 Task: Find connections with filter location Ash Shuhadā' with filter topic  #socialnetworkingwith filter profile language Potuguese with filter current company GenXHire Services Private Limited with filter school Tamil Nadu Jobs with filter industry Public Relations and Communications Services with filter service category Auto Insurance with filter keywords title Machinery Operator
Action: Mouse moved to (605, 81)
Screenshot: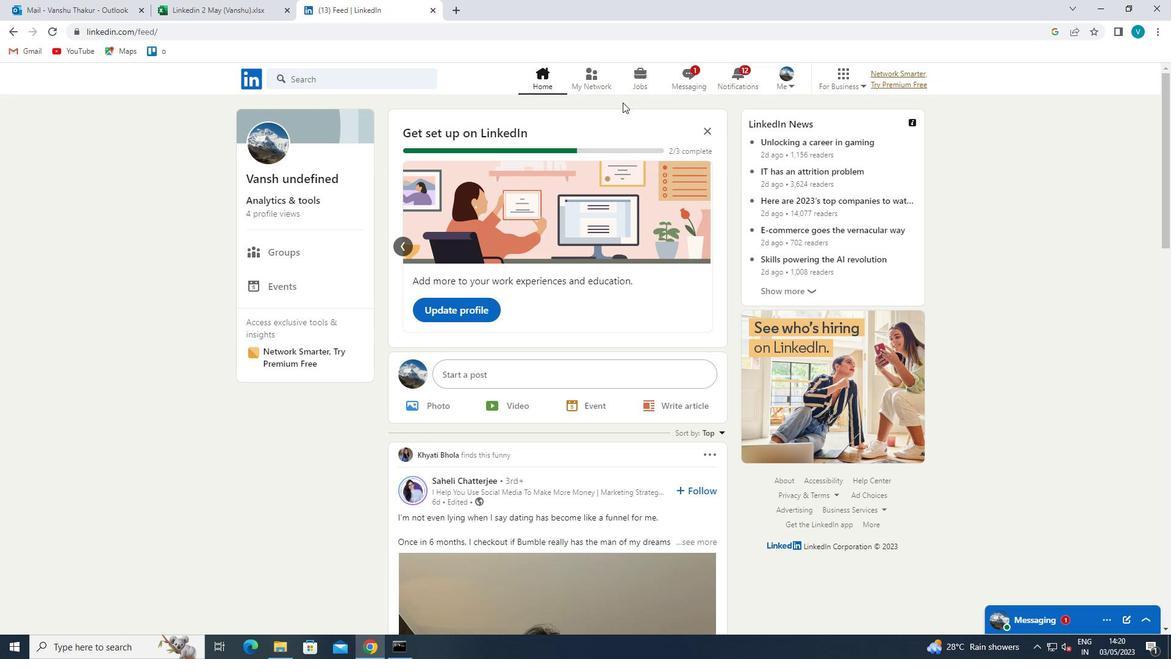 
Action: Mouse pressed left at (605, 81)
Screenshot: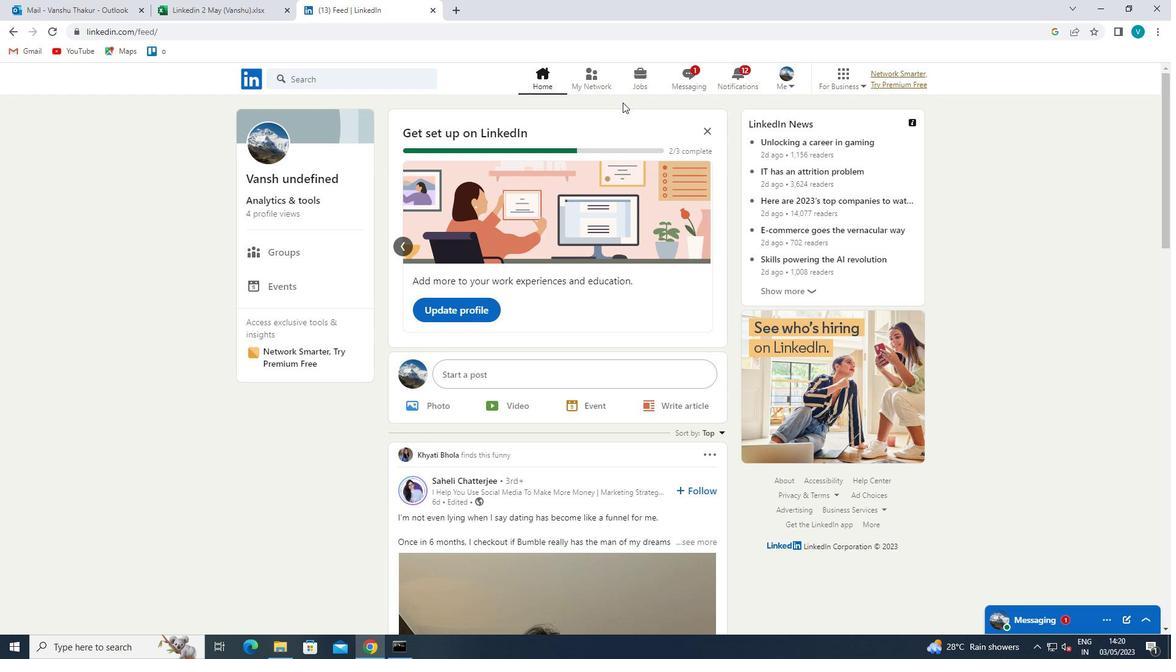 
Action: Mouse moved to (339, 142)
Screenshot: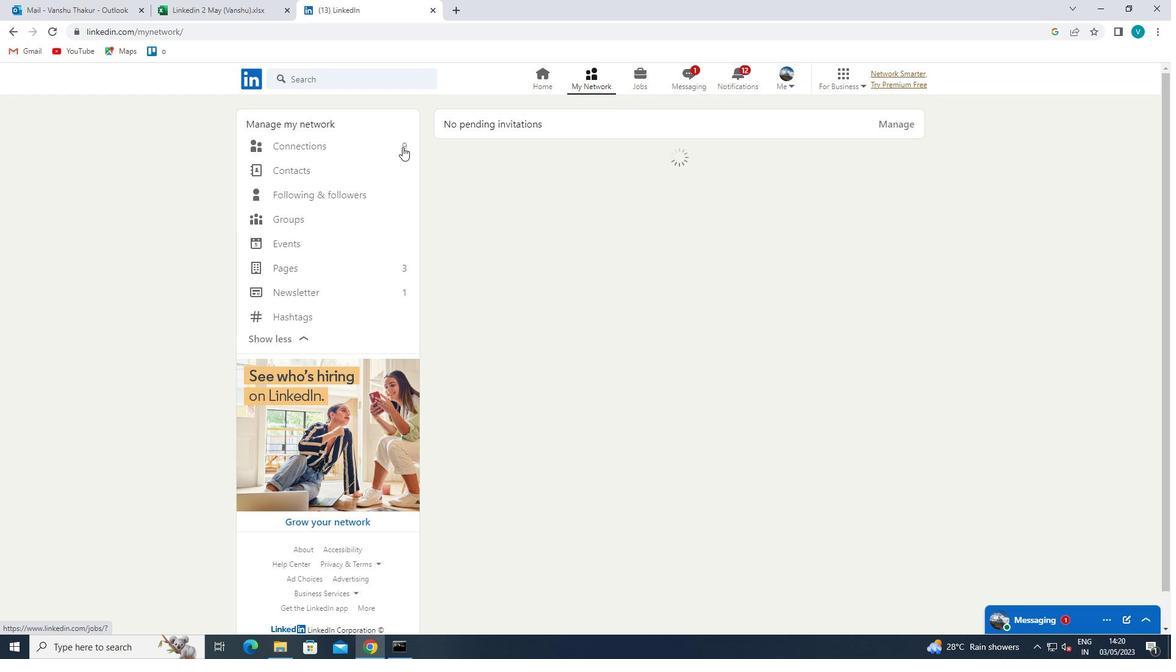 
Action: Mouse pressed left at (339, 142)
Screenshot: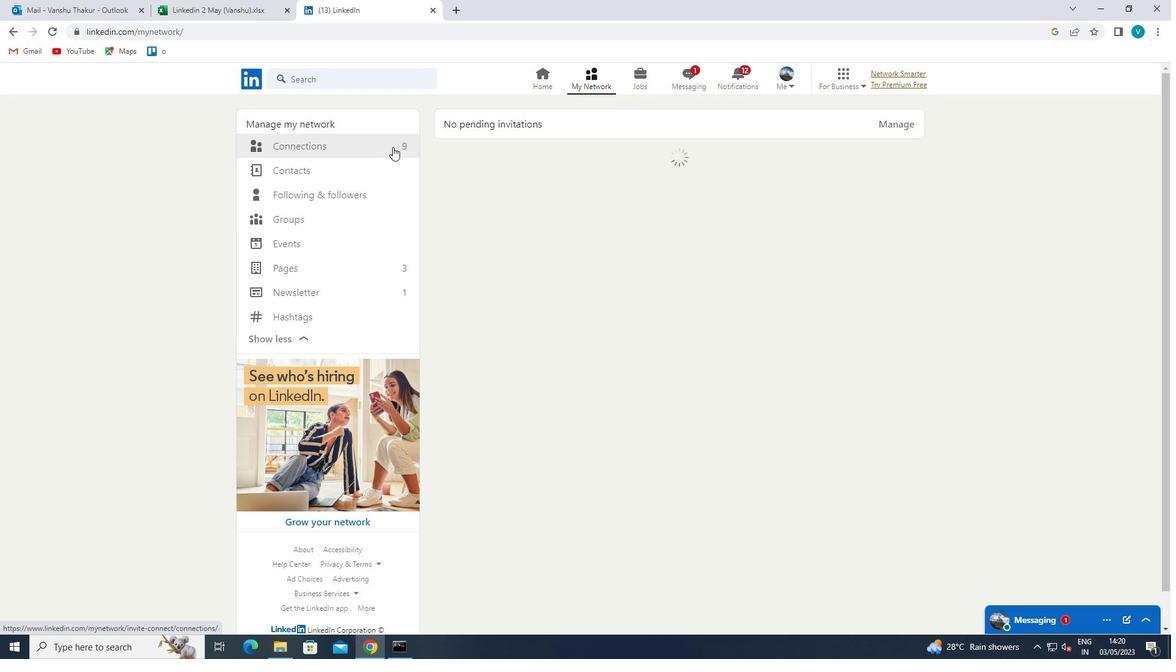 
Action: Mouse moved to (654, 139)
Screenshot: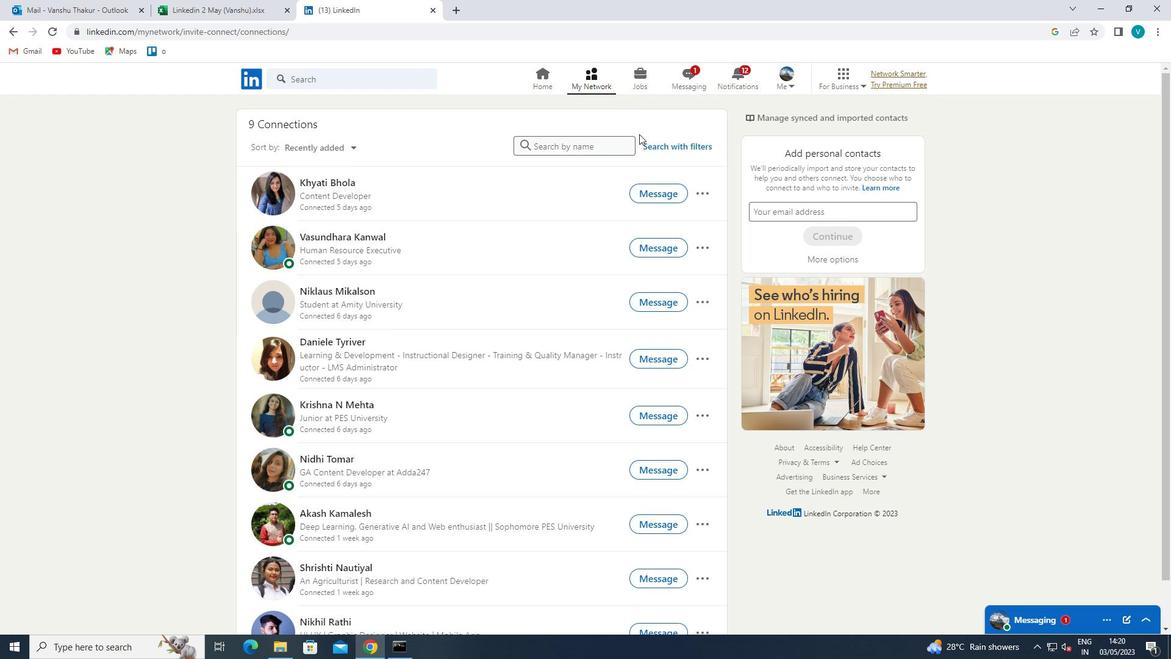 
Action: Mouse pressed left at (654, 139)
Screenshot: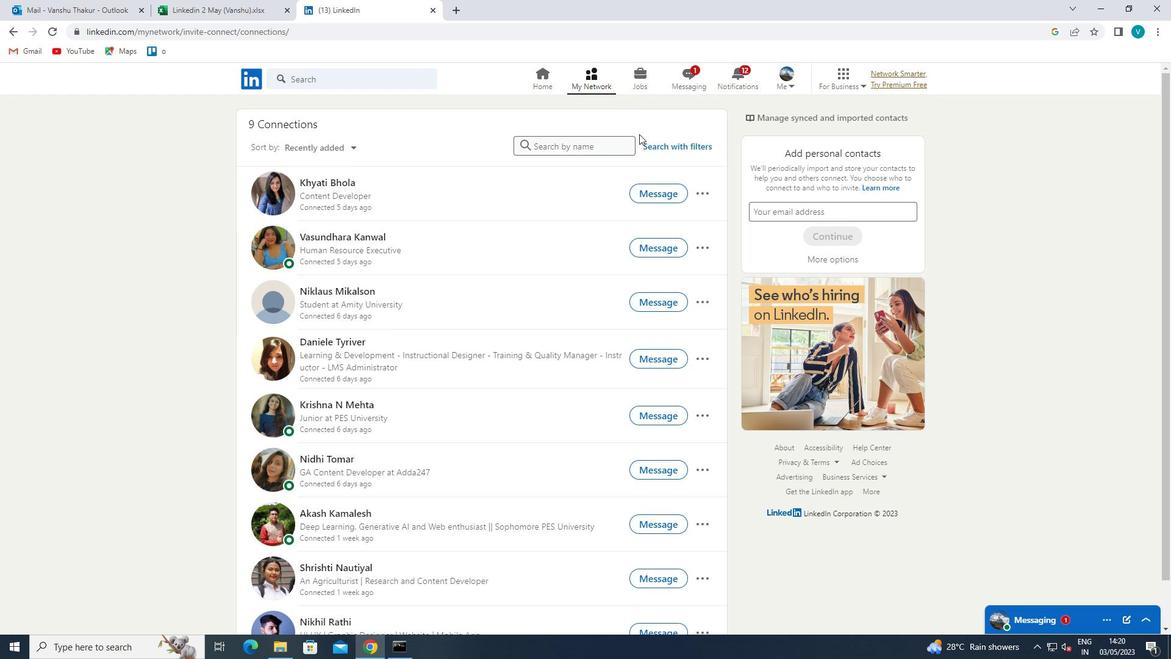 
Action: Mouse moved to (576, 120)
Screenshot: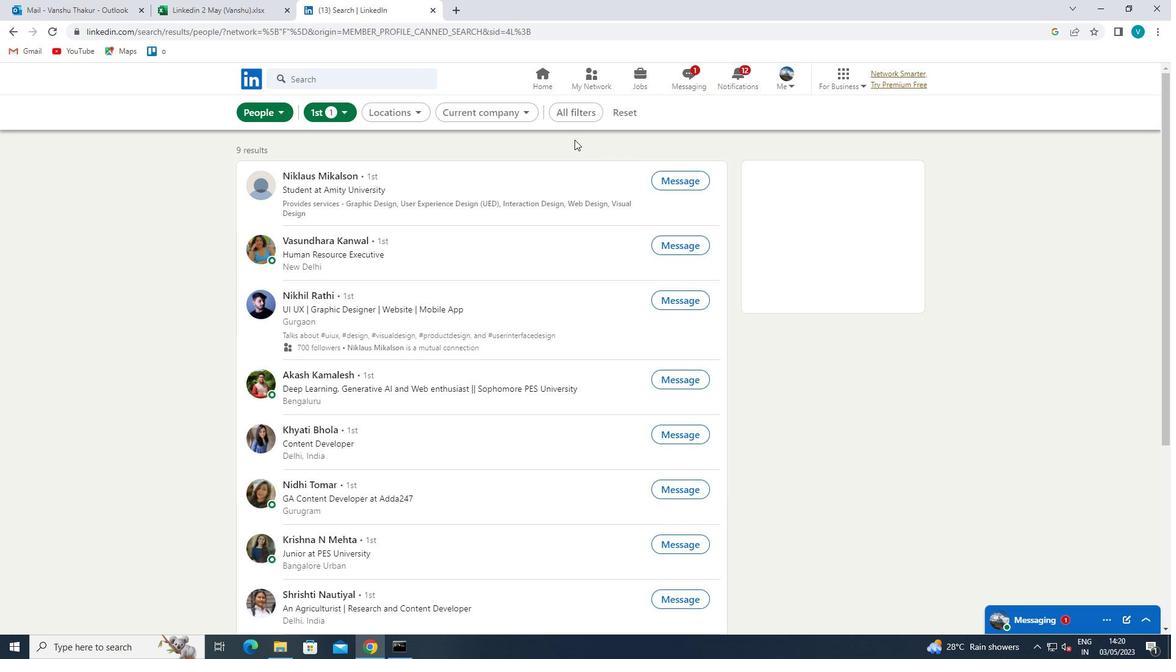 
Action: Mouse pressed left at (576, 120)
Screenshot: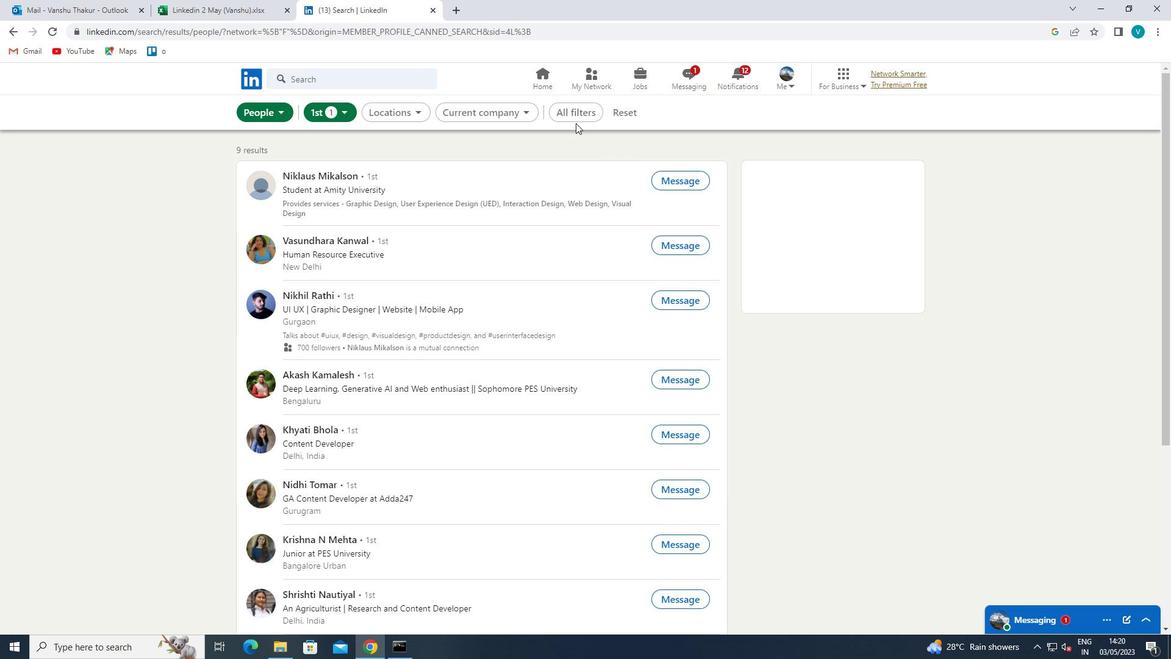 
Action: Mouse moved to (1018, 405)
Screenshot: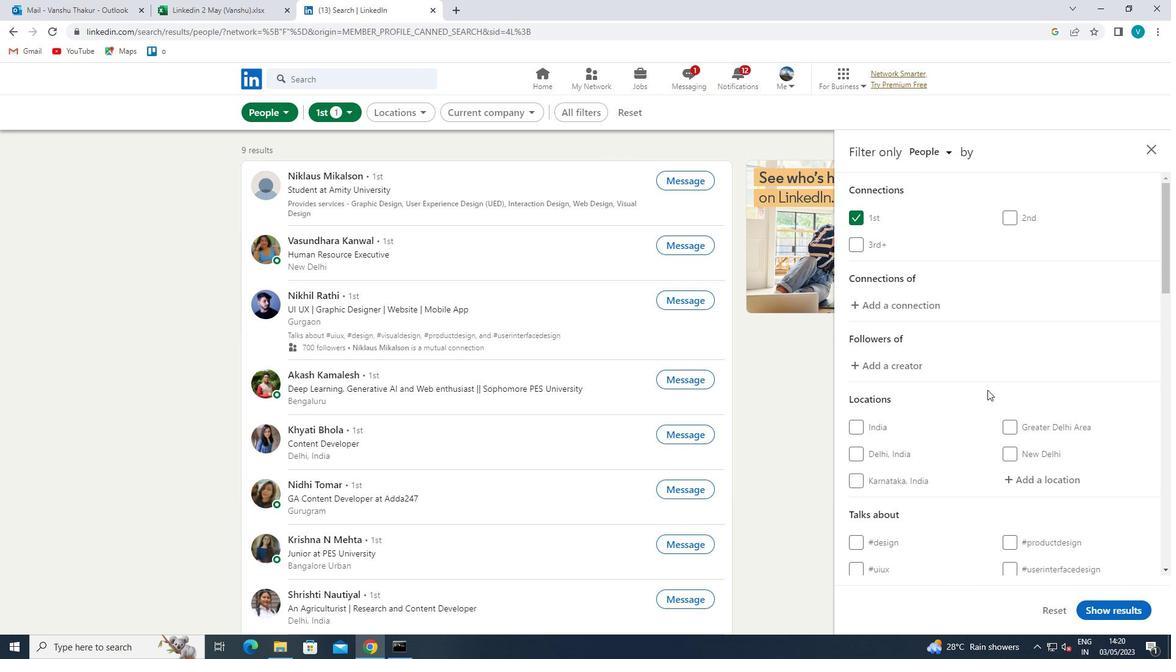 
Action: Mouse scrolled (1018, 405) with delta (0, 0)
Screenshot: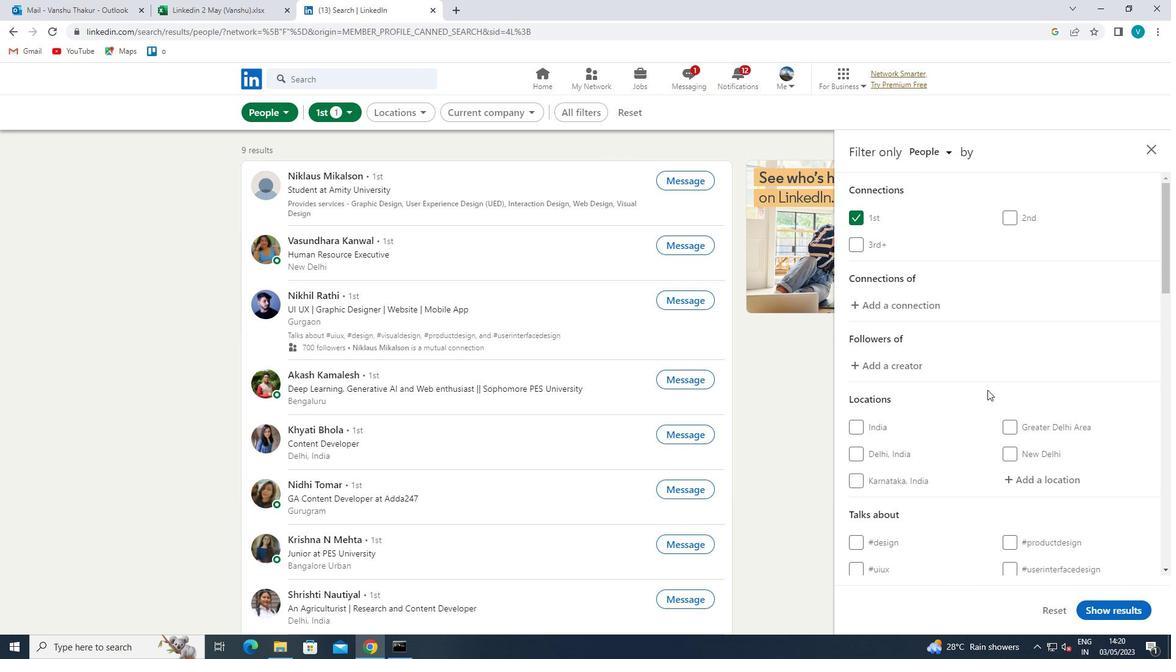 
Action: Mouse moved to (1019, 407)
Screenshot: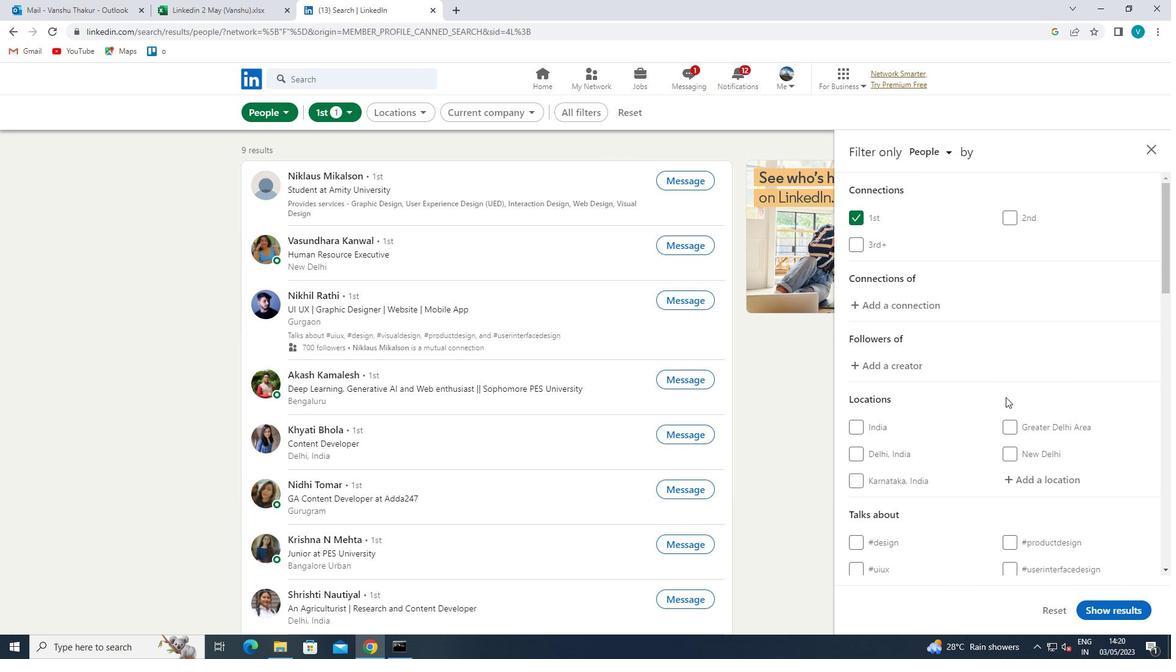 
Action: Mouse scrolled (1019, 406) with delta (0, 0)
Screenshot: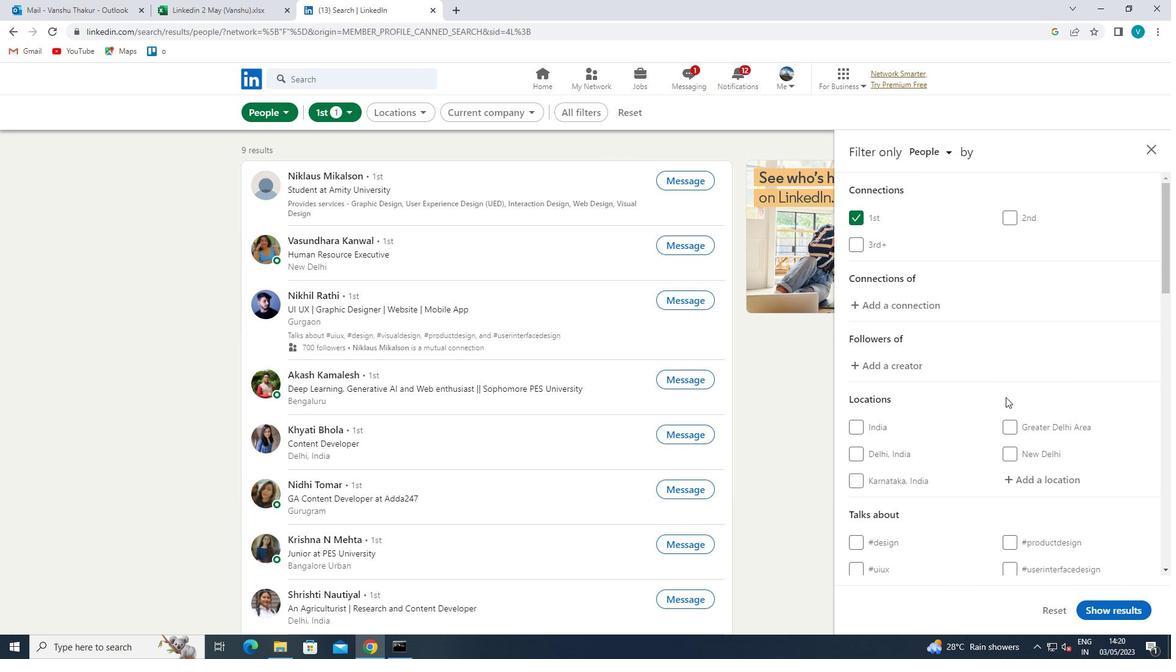 
Action: Mouse moved to (1041, 352)
Screenshot: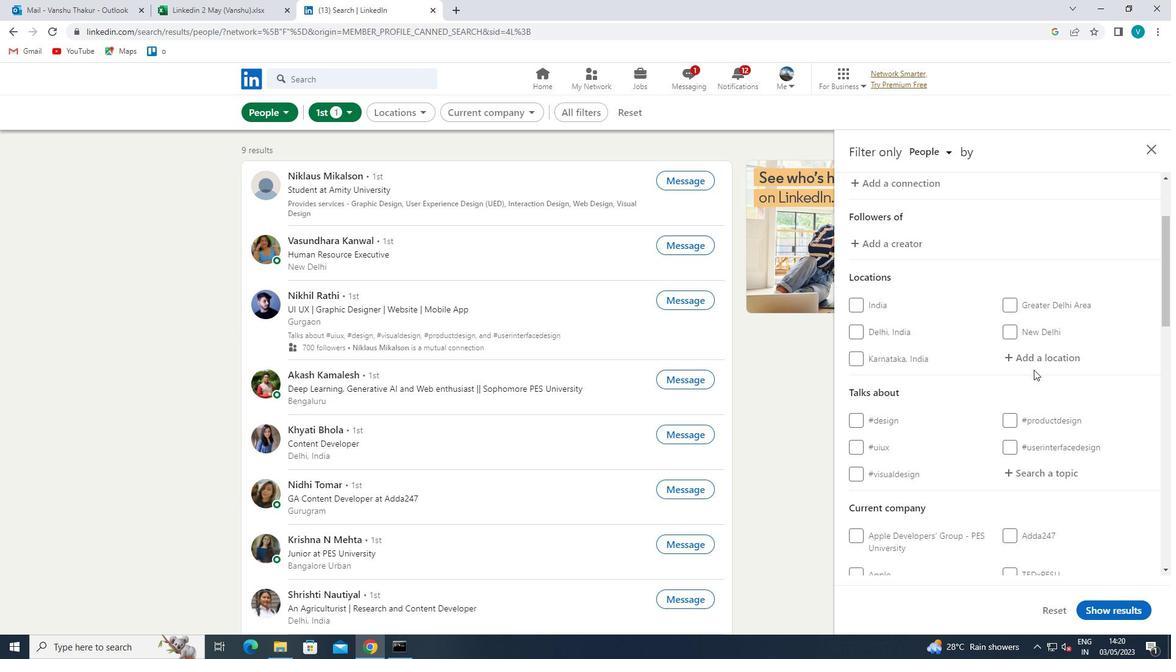 
Action: Mouse pressed left at (1041, 352)
Screenshot: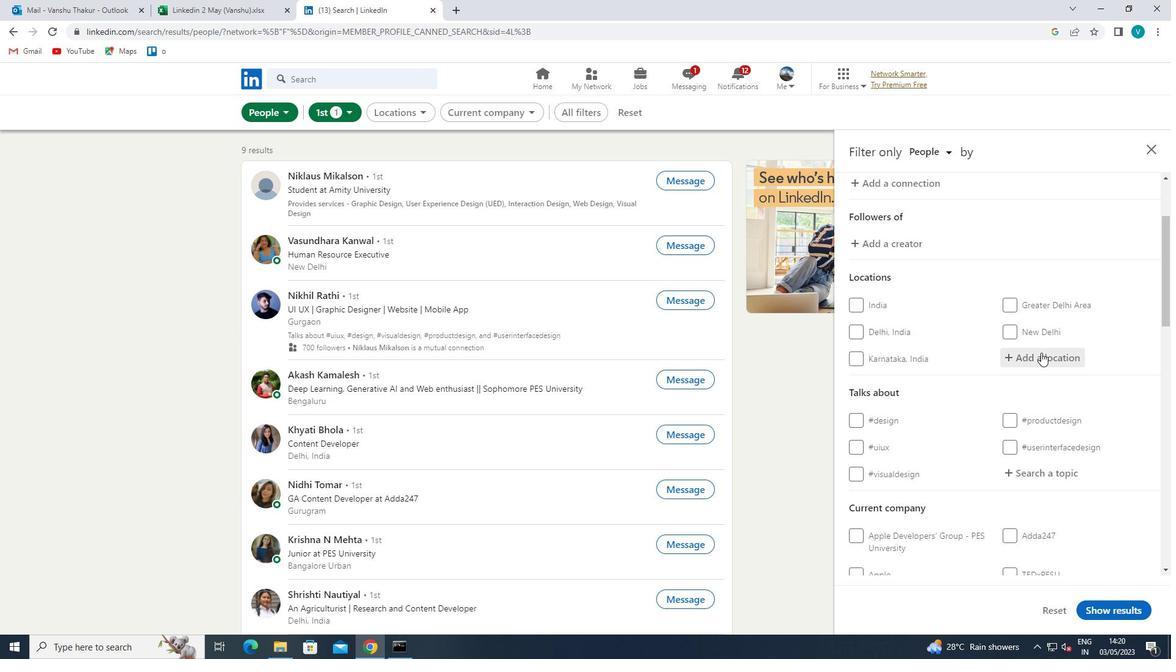 
Action: Key pressed <Key.shift>ASH<Key.space>
Screenshot: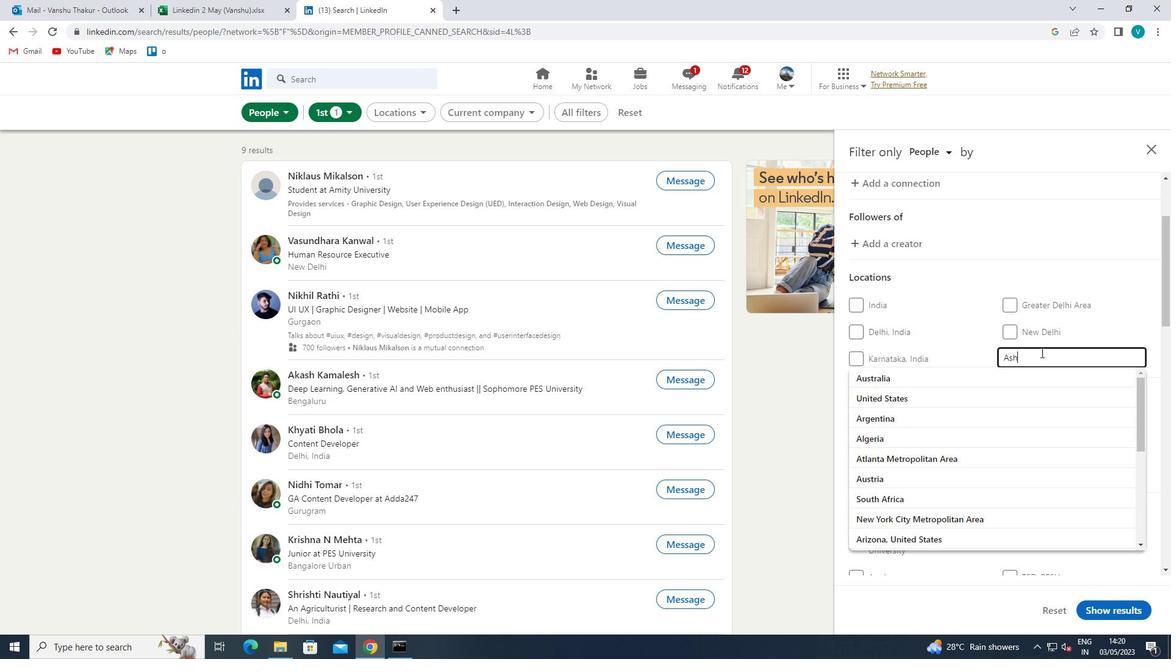 
Action: Mouse moved to (933, 294)
Screenshot: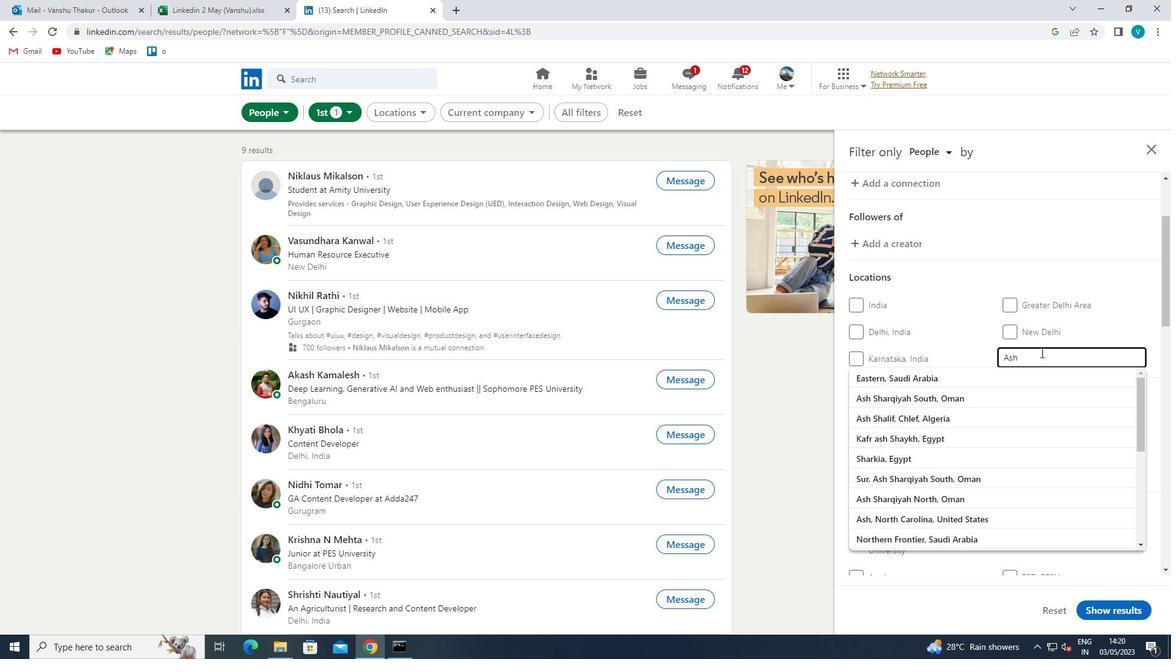 
Action: Key pressed <Key.shift>SHUHADA
Screenshot: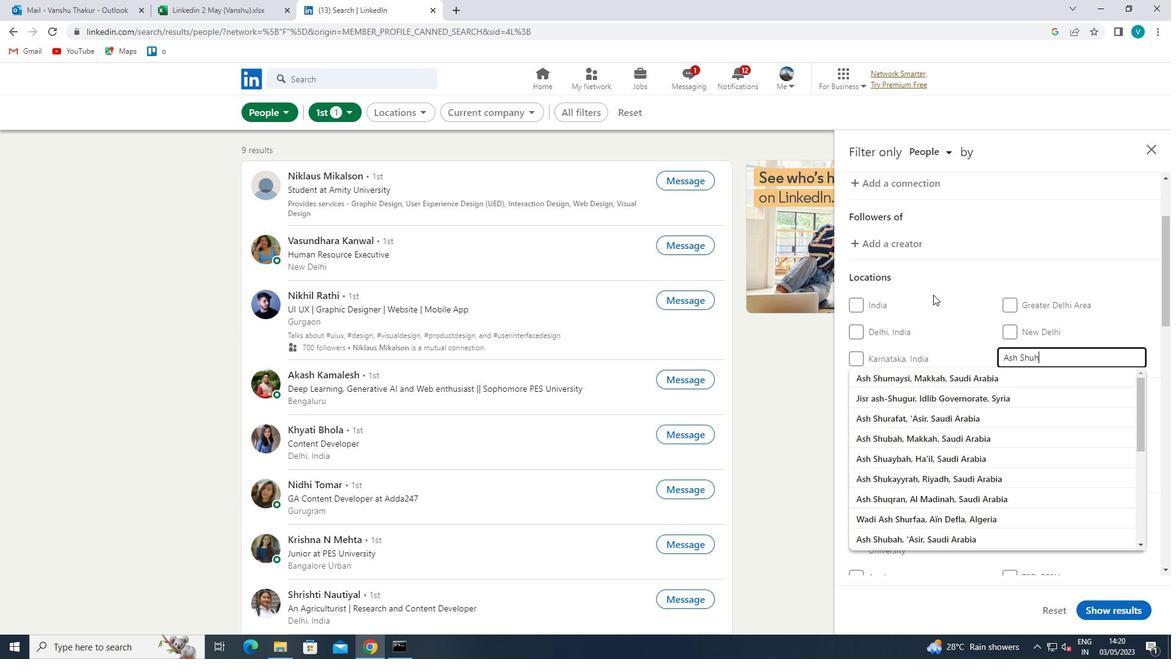 
Action: Mouse moved to (933, 353)
Screenshot: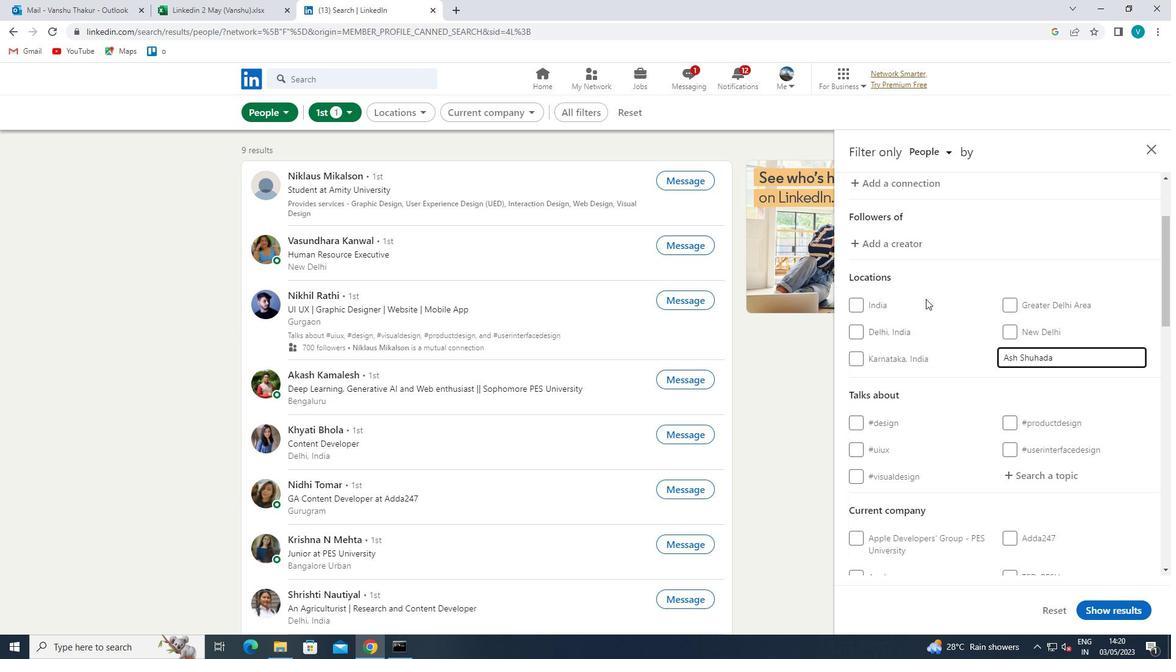 
Action: Mouse pressed left at (933, 353)
Screenshot: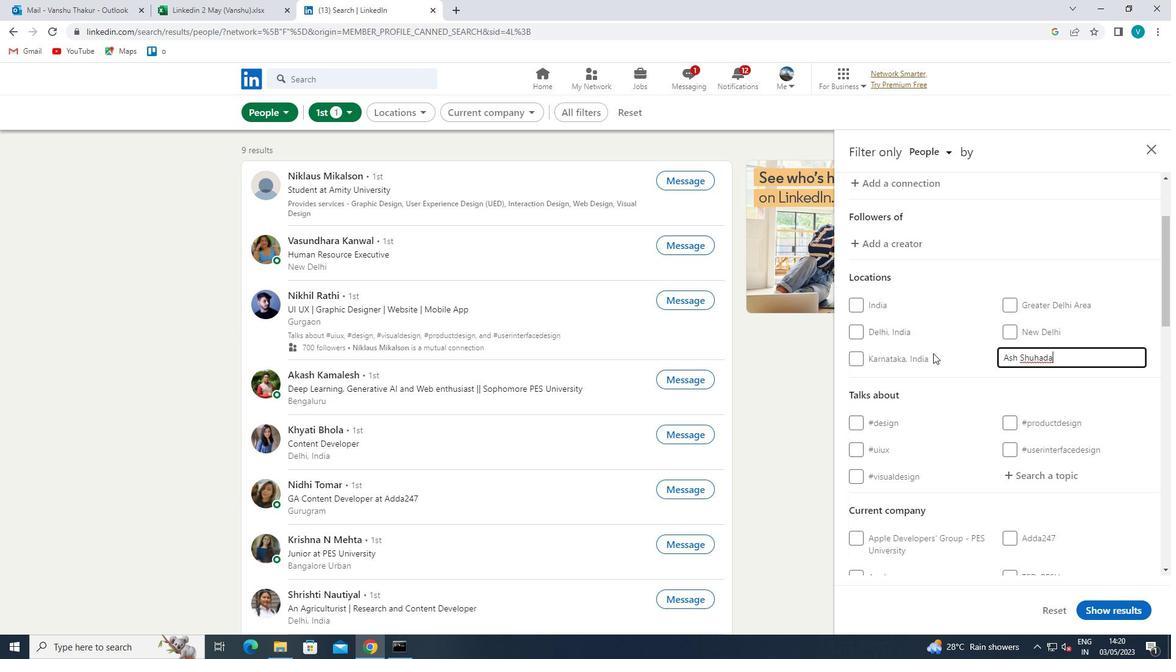 
Action: Mouse moved to (995, 371)
Screenshot: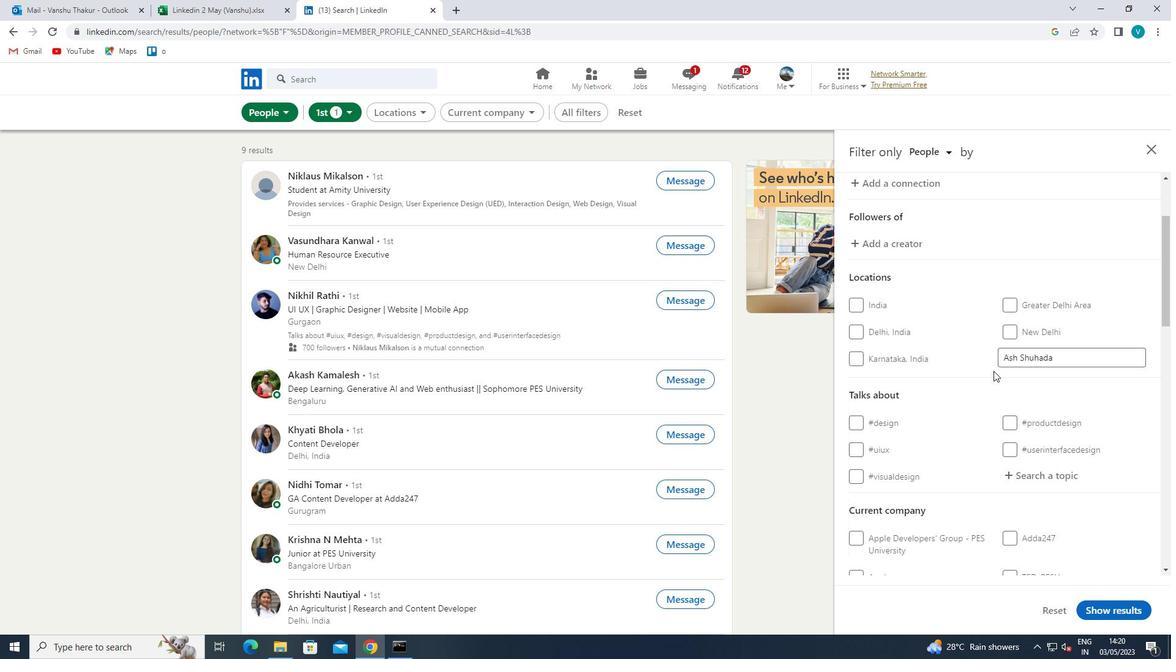 
Action: Mouse scrolled (995, 370) with delta (0, 0)
Screenshot: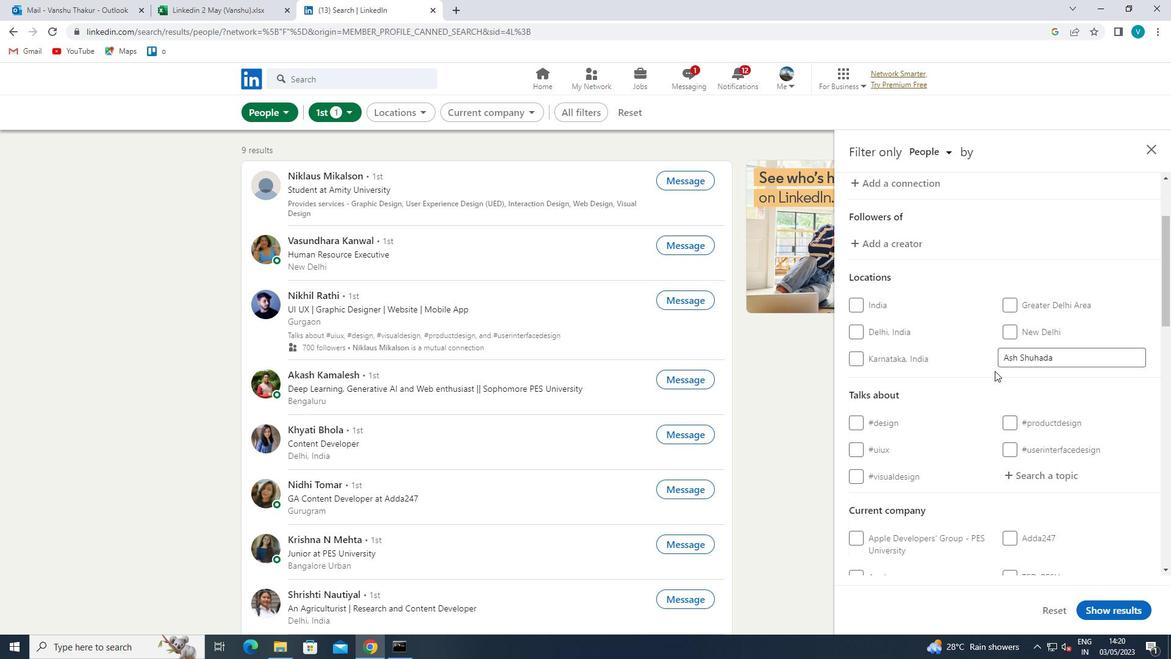 
Action: Mouse moved to (999, 372)
Screenshot: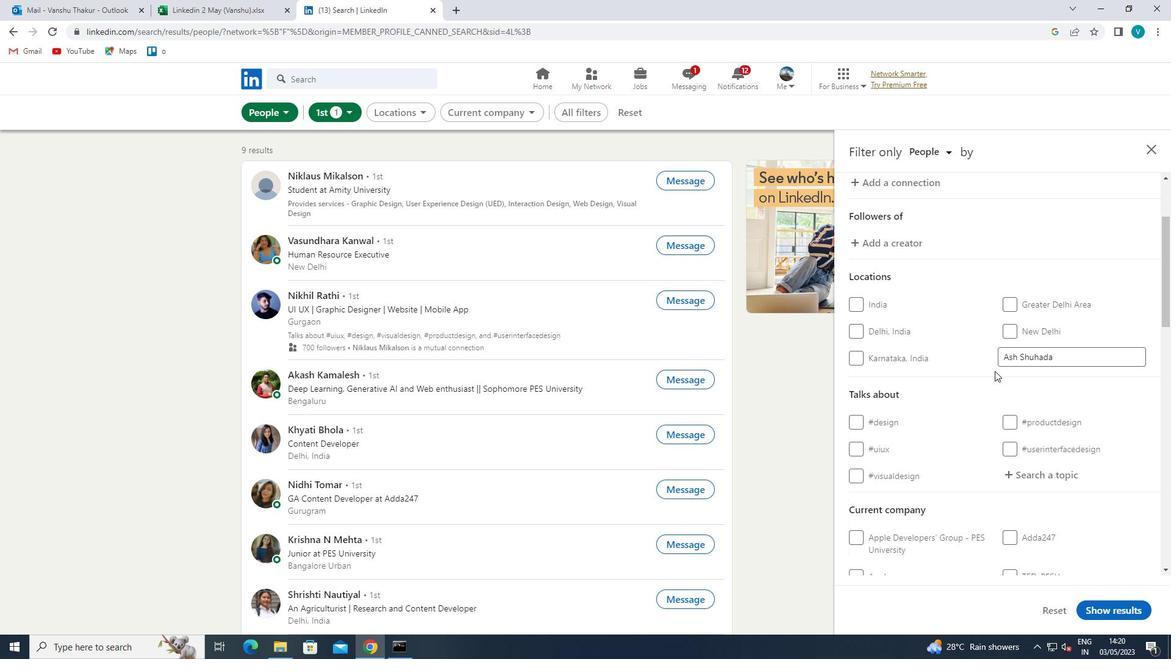 
Action: Mouse scrolled (999, 372) with delta (0, 0)
Screenshot: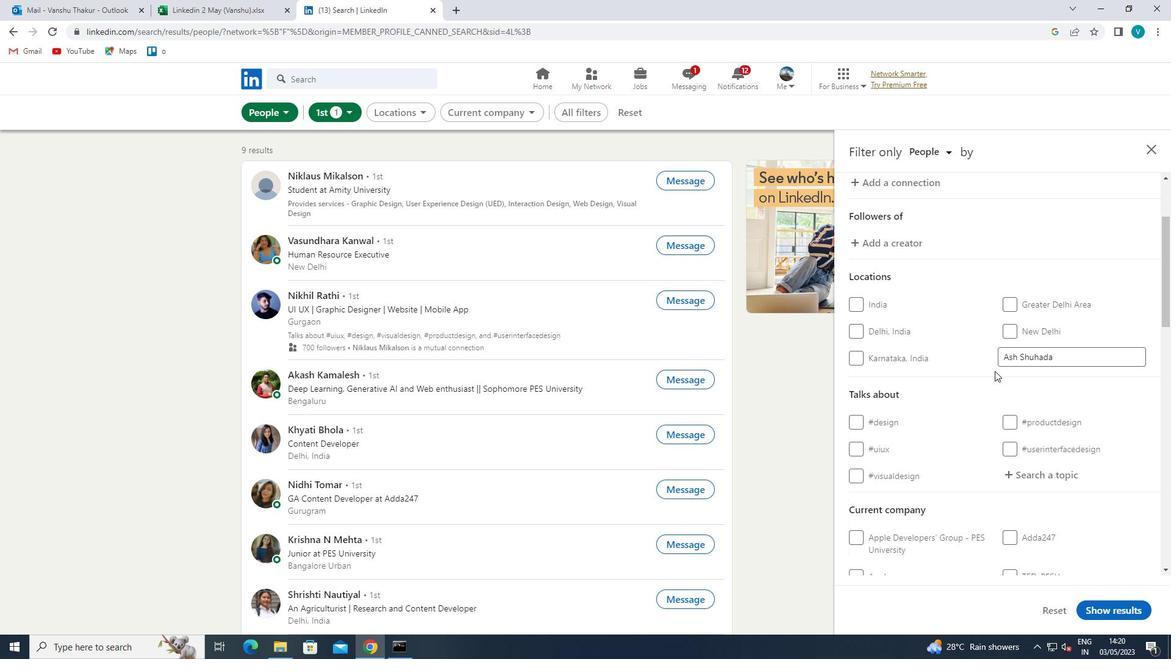 
Action: Mouse moved to (1044, 358)
Screenshot: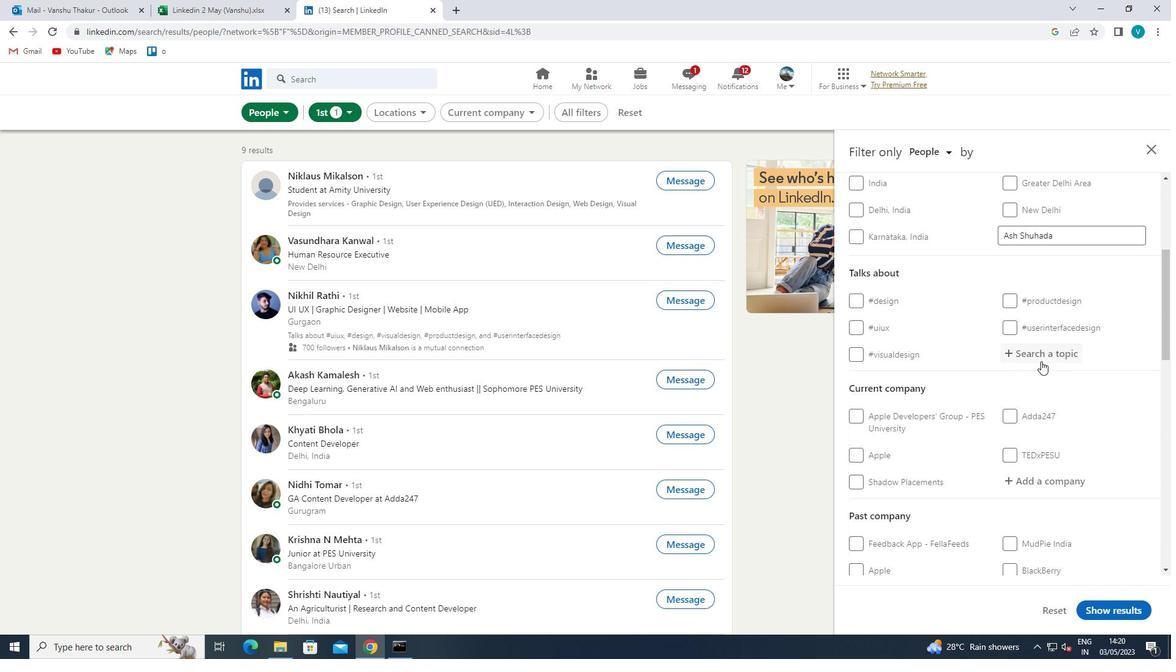 
Action: Mouse pressed left at (1044, 358)
Screenshot: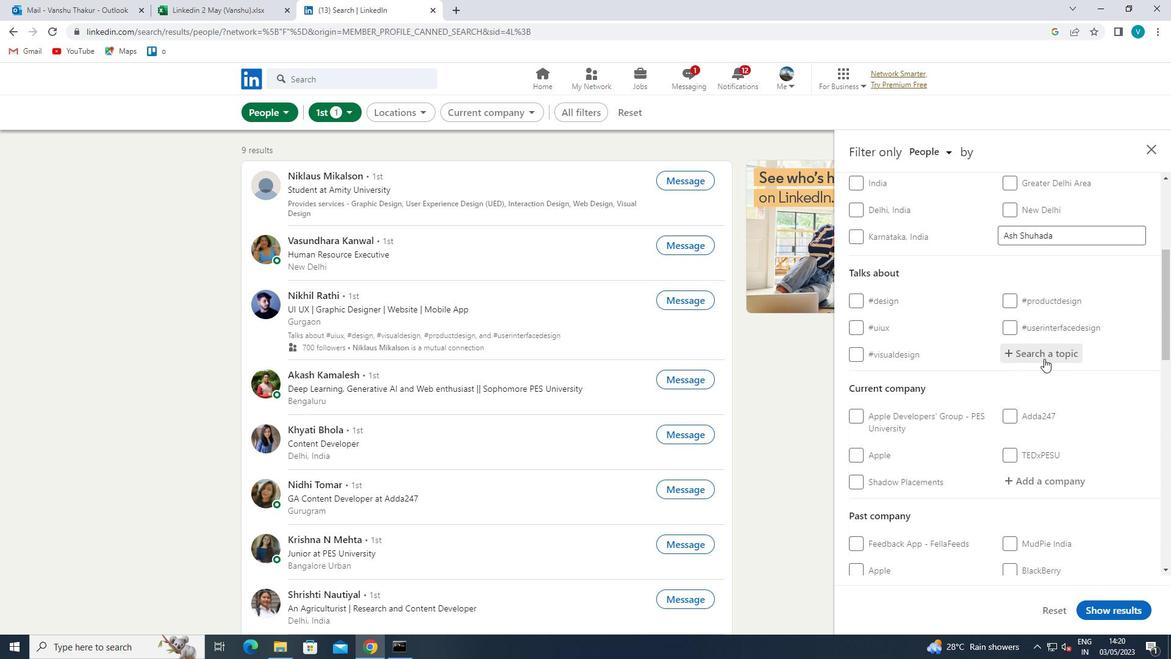 
Action: Mouse moved to (973, 316)
Screenshot: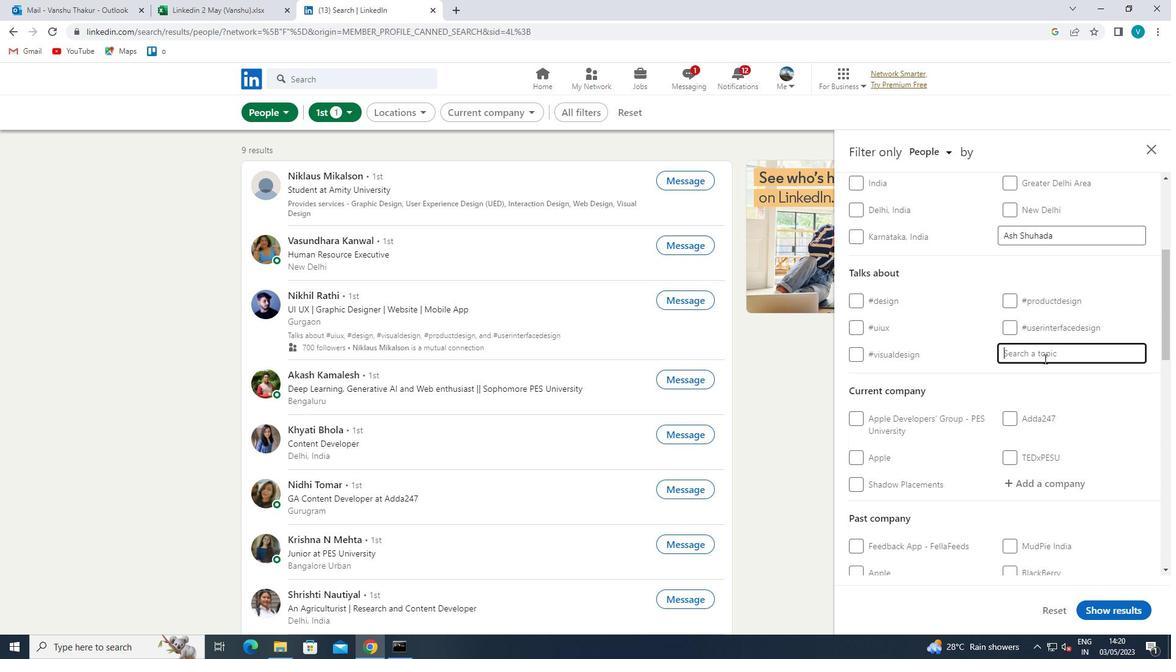 
Action: Key pressed SOCIALNER<Key.backspace>T
Screenshot: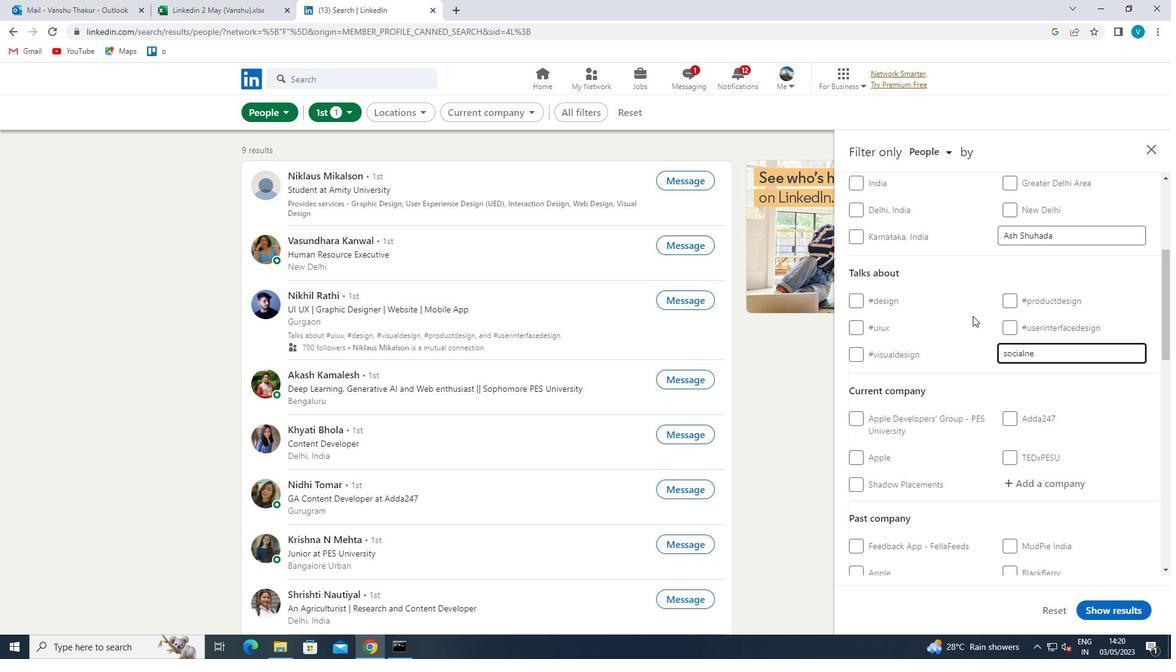 
Action: Mouse moved to (961, 369)
Screenshot: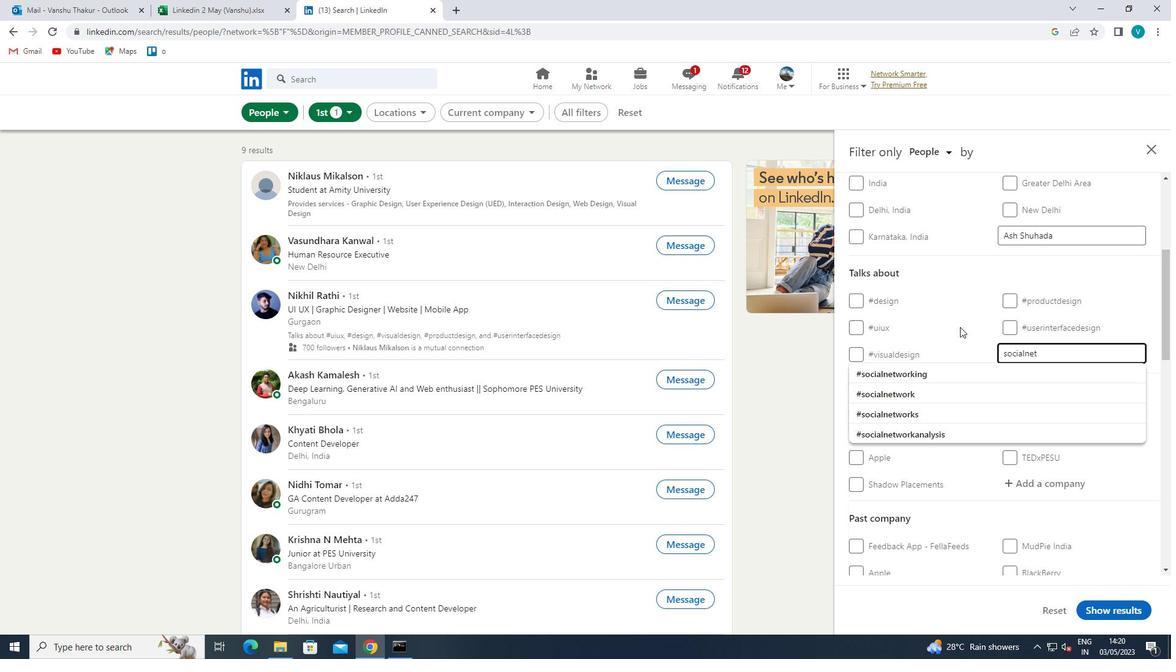 
Action: Mouse pressed left at (961, 369)
Screenshot: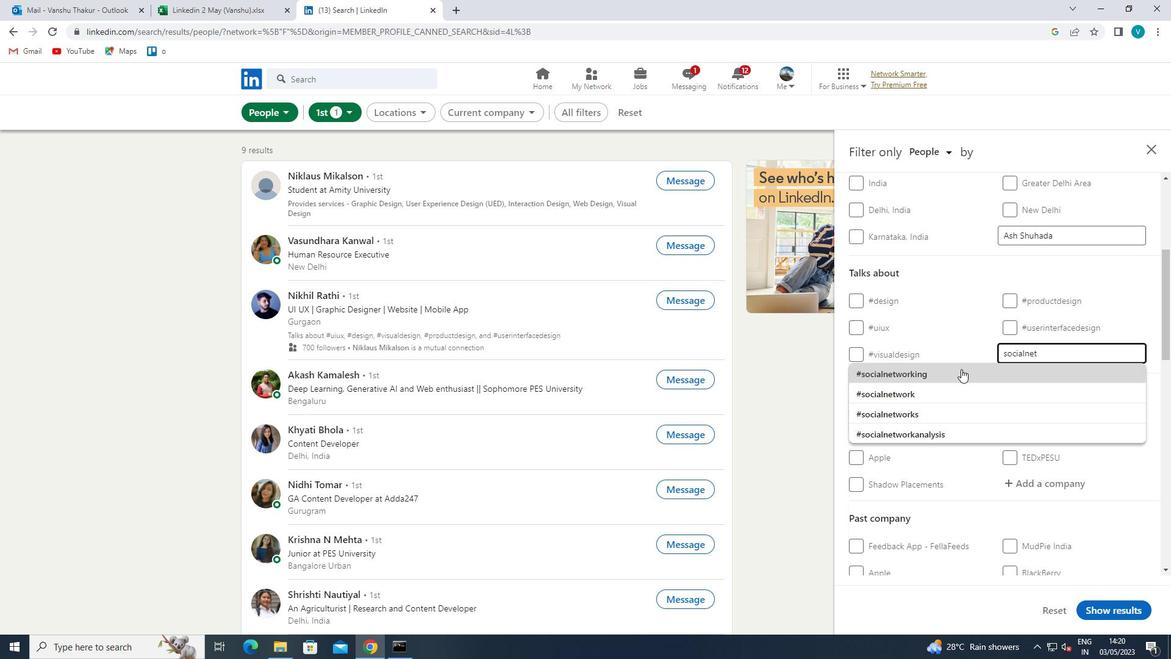 
Action: Mouse scrolled (961, 368) with delta (0, 0)
Screenshot: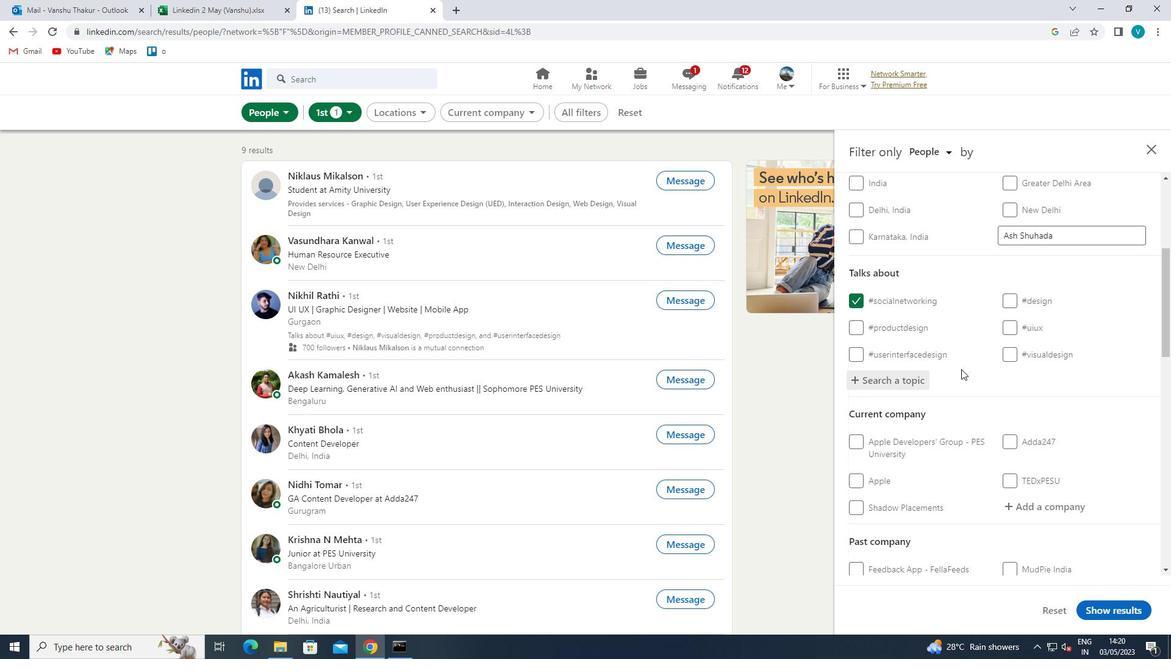 
Action: Mouse scrolled (961, 368) with delta (0, 0)
Screenshot: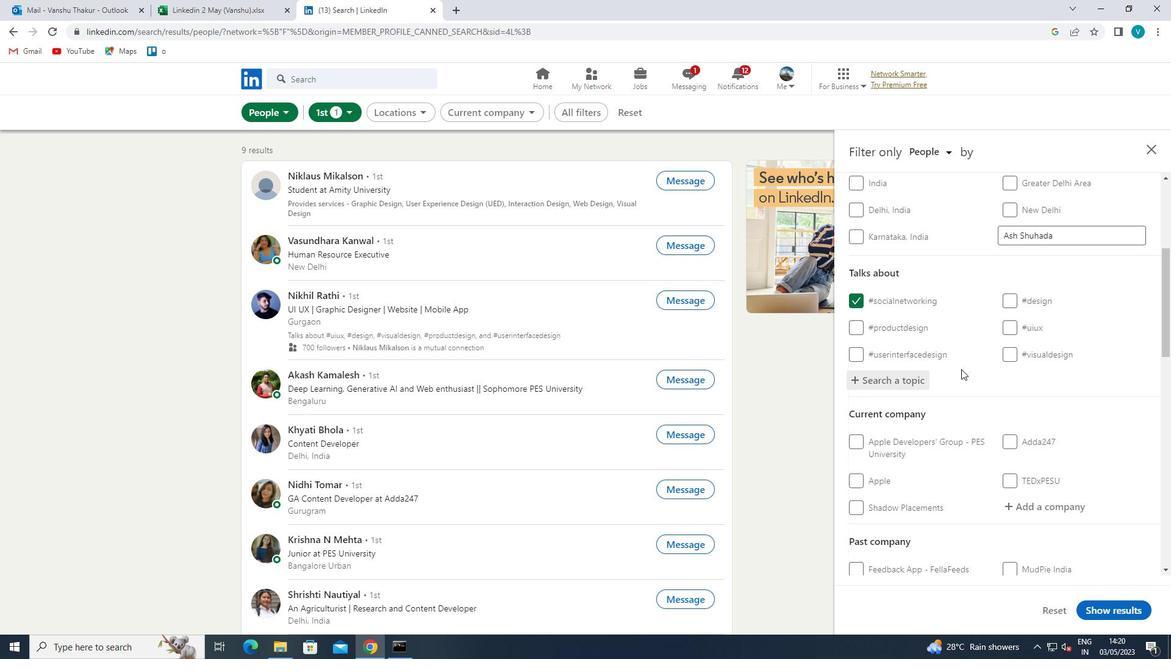 
Action: Mouse moved to (1040, 384)
Screenshot: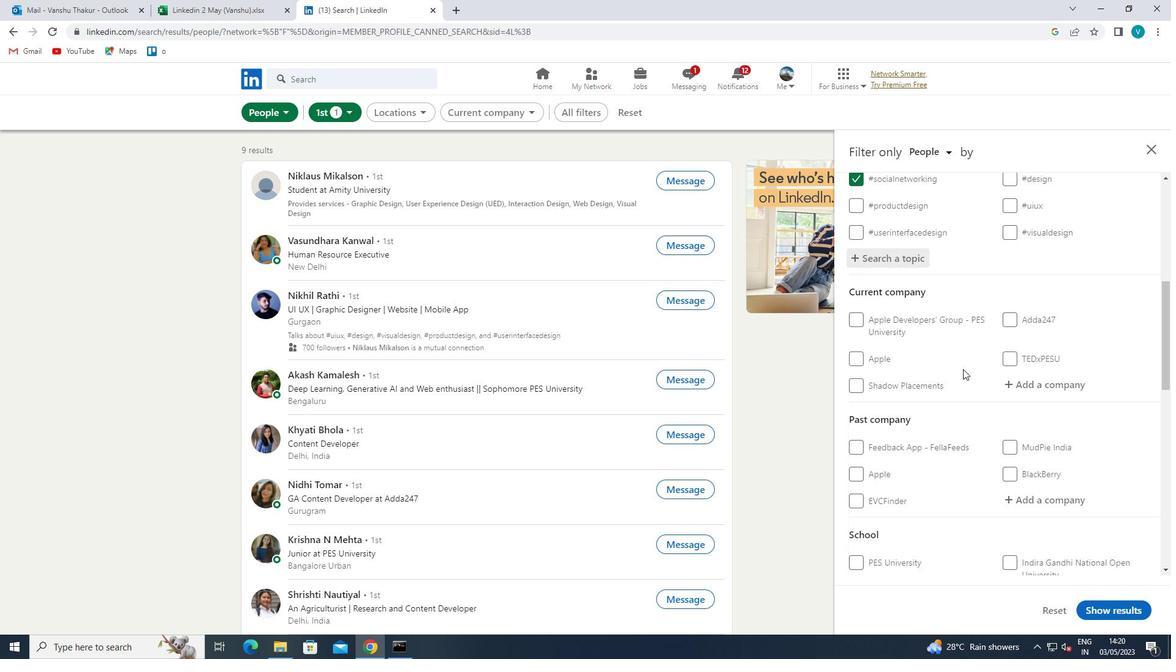 
Action: Mouse pressed left at (1040, 384)
Screenshot: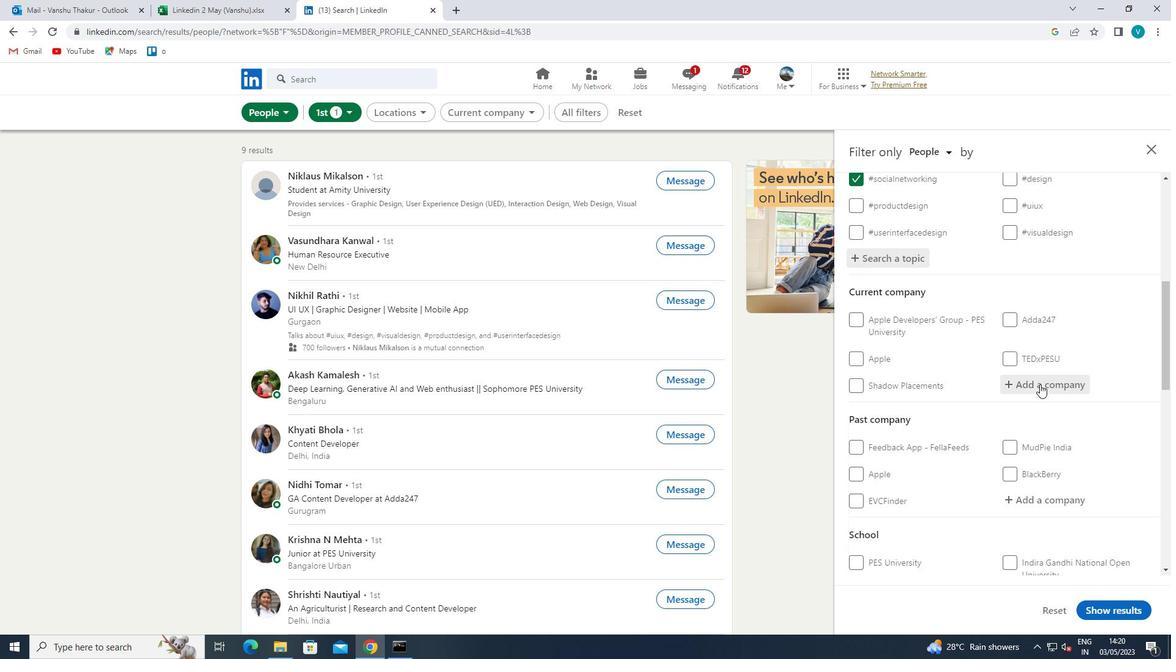 
Action: Key pressed <Key.shift><Key.shift><Key.shift><Key.shift><Key.shift><Key.shift><Key.shift><Key.shift><Key.shift><Key.shift>GEN<Key.shift>X<Key.shift>HIRE
Screenshot: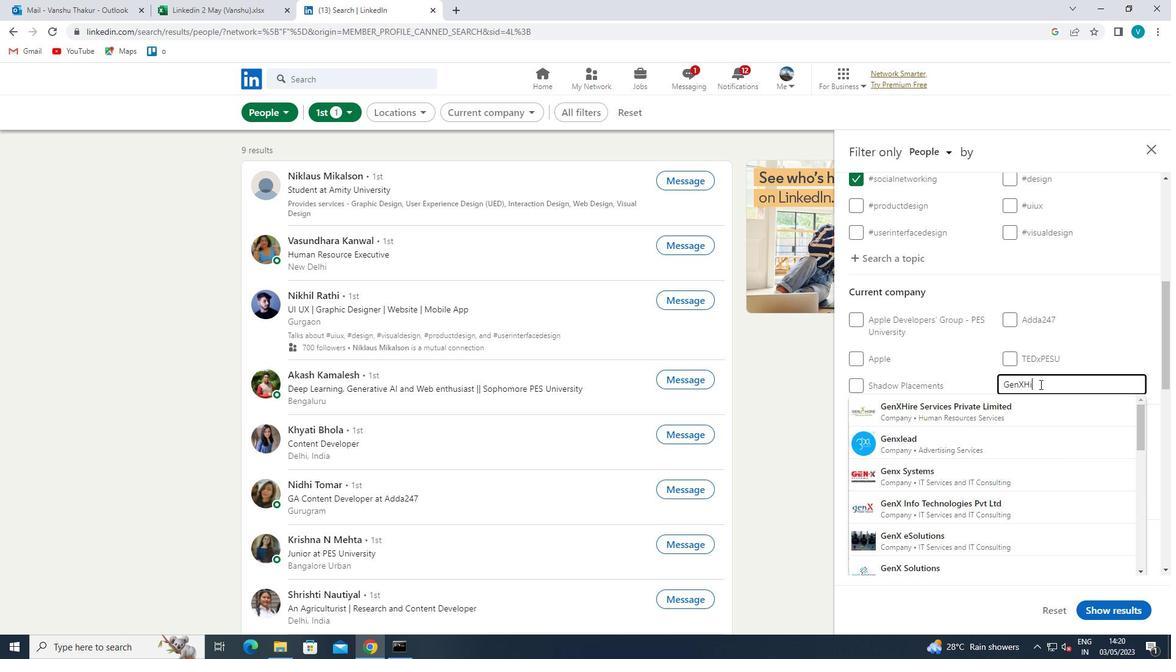 
Action: Mouse moved to (1032, 404)
Screenshot: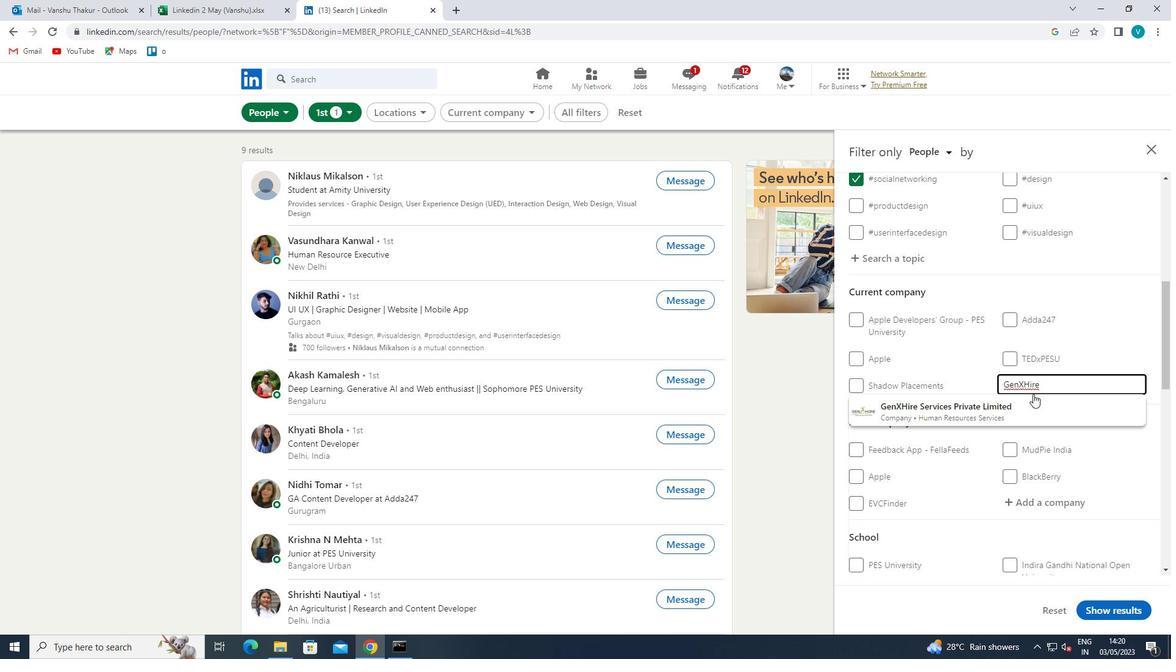 
Action: Mouse pressed left at (1032, 404)
Screenshot: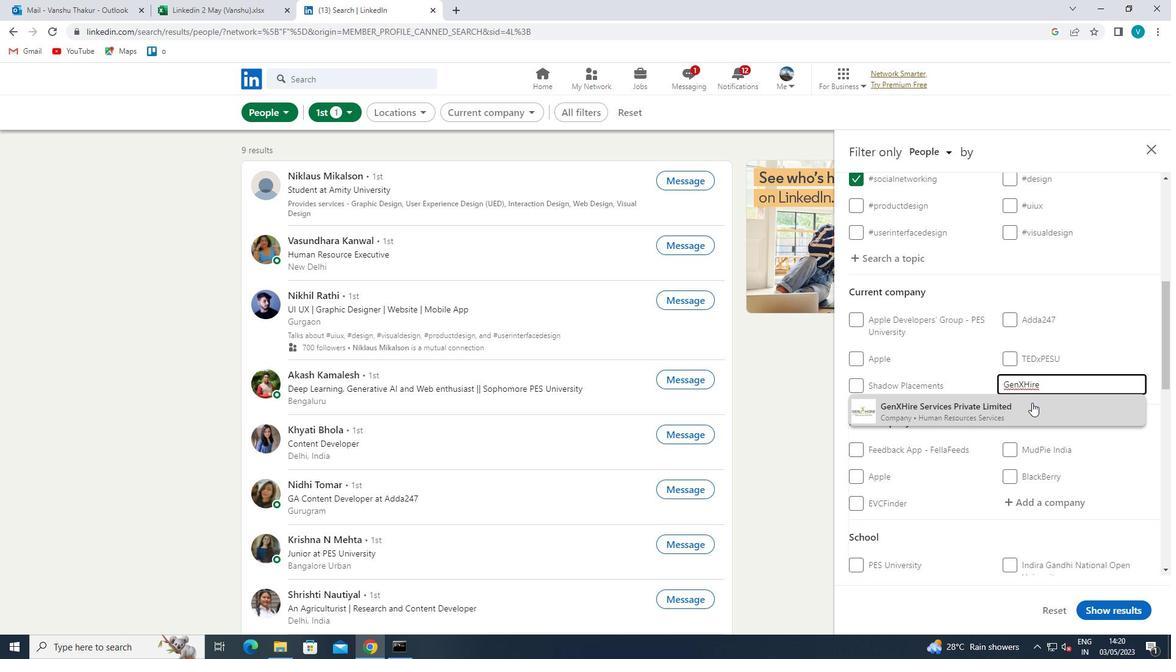 
Action: Mouse scrolled (1032, 403) with delta (0, 0)
Screenshot: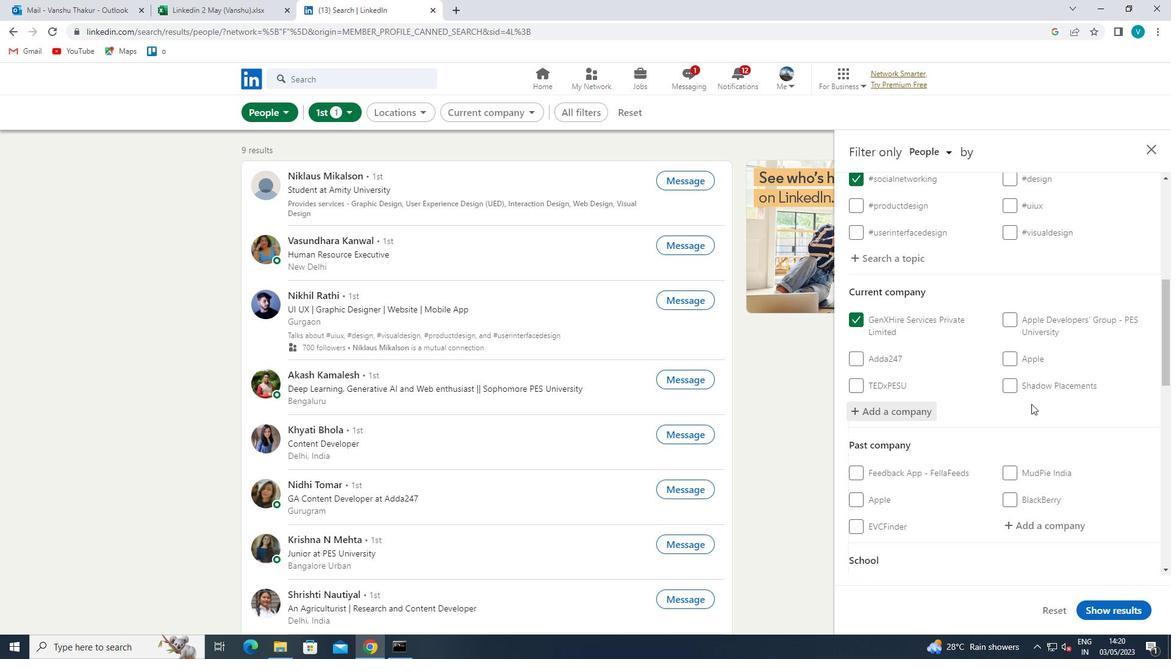 
Action: Mouse scrolled (1032, 403) with delta (0, 0)
Screenshot: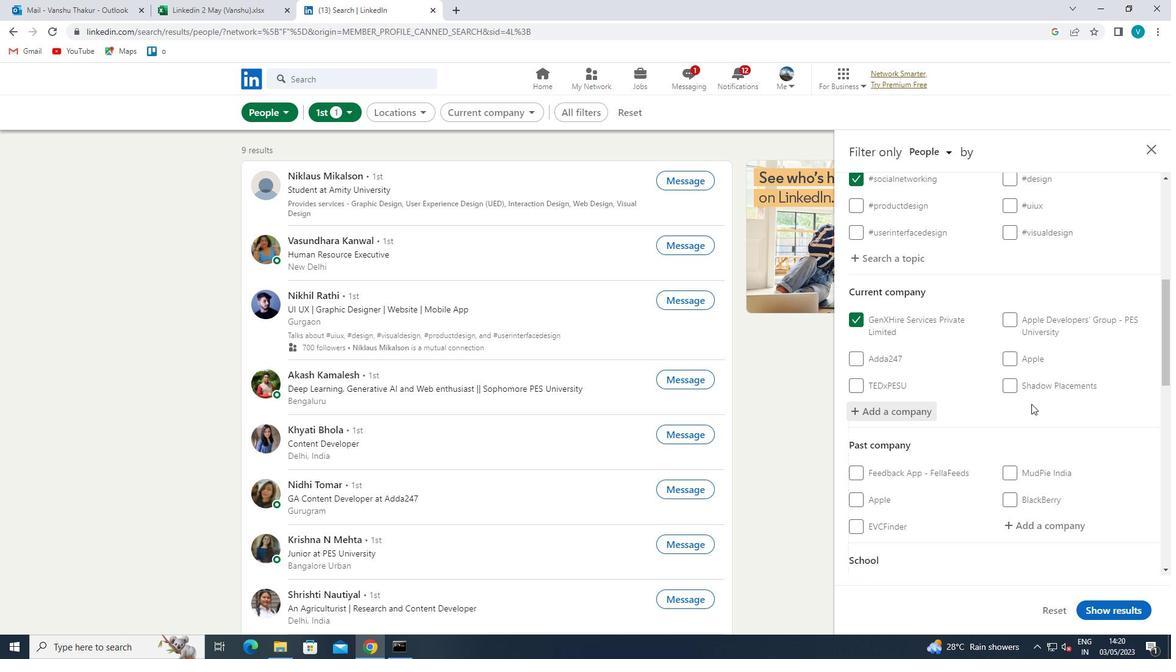 
Action: Mouse scrolled (1032, 403) with delta (0, 0)
Screenshot: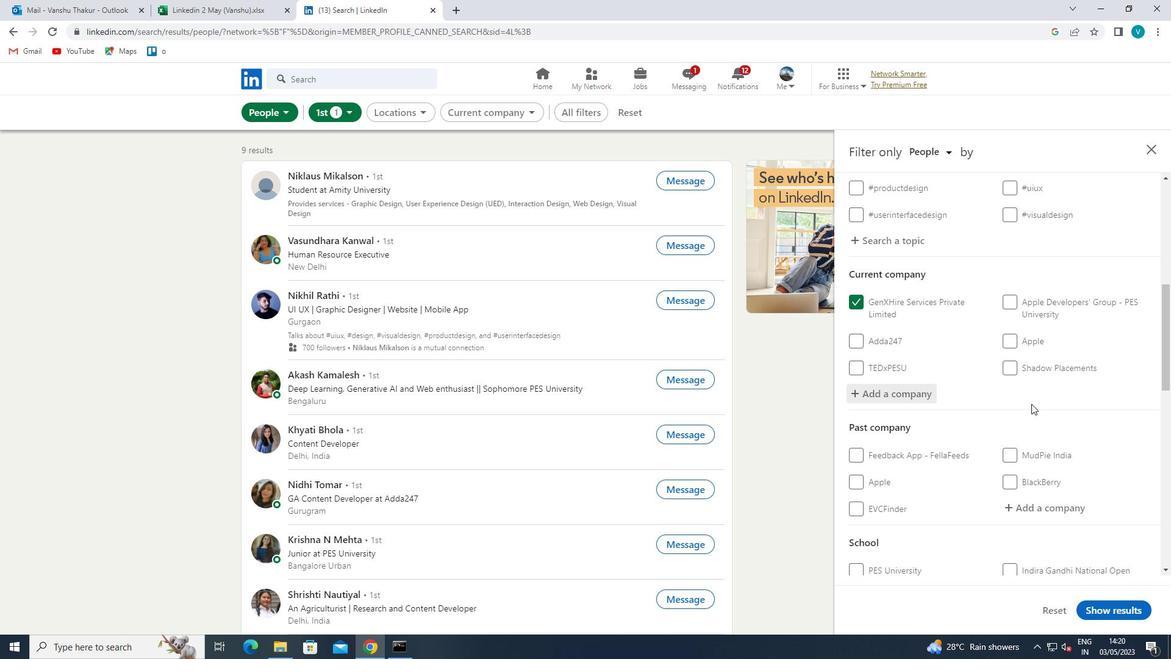 
Action: Mouse scrolled (1032, 403) with delta (0, 0)
Screenshot: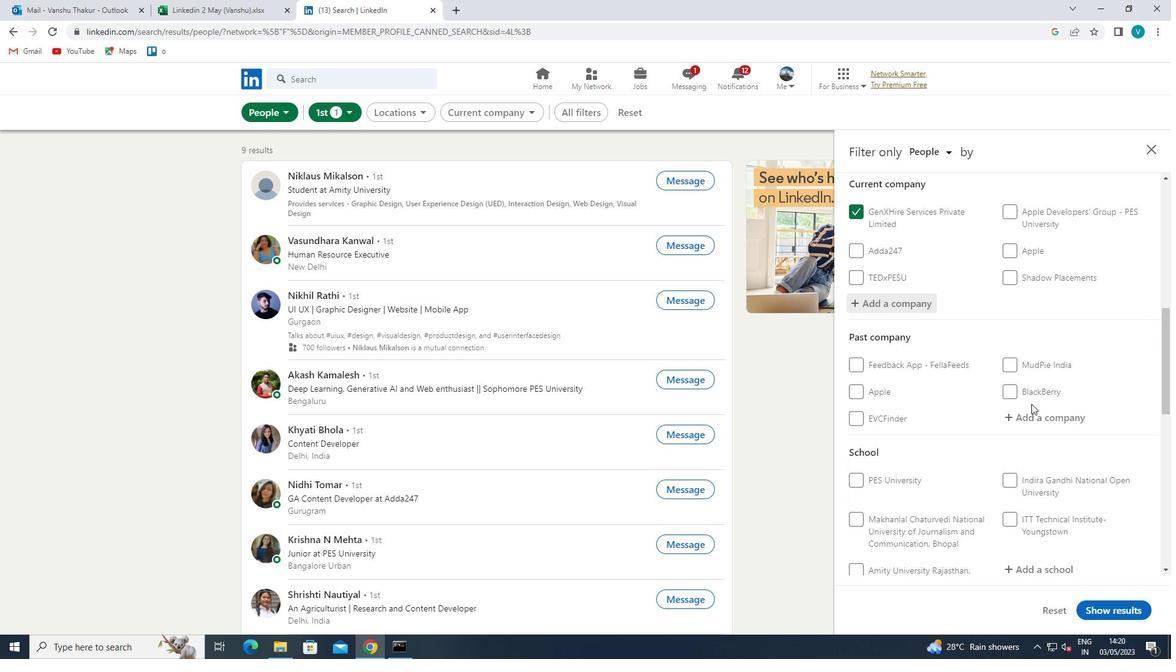 
Action: Mouse moved to (1042, 435)
Screenshot: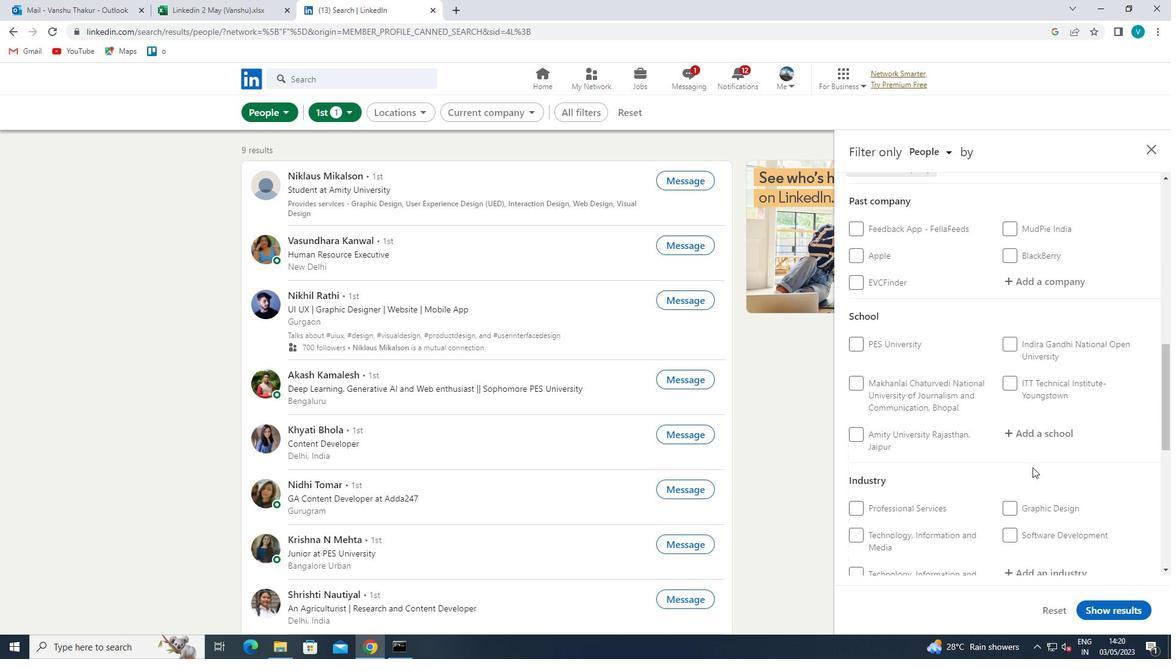 
Action: Mouse pressed left at (1042, 435)
Screenshot: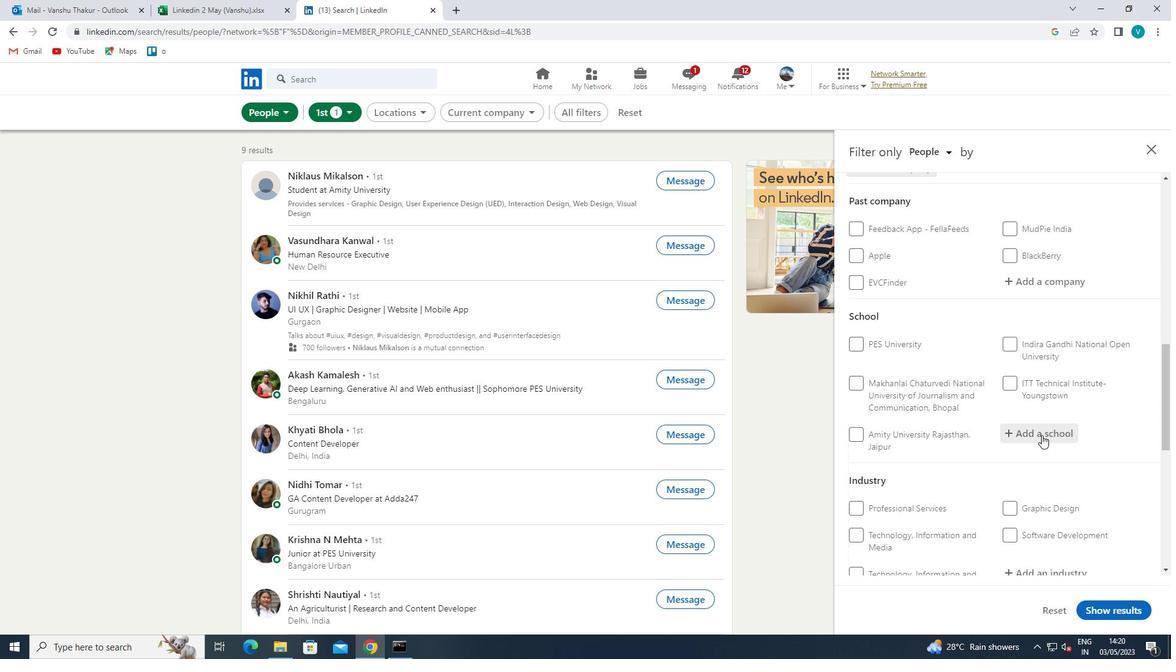 
Action: Key pressed <Key.shift>TAMIL<Key.space><Key.shift>NADU<Key.space>
Screenshot: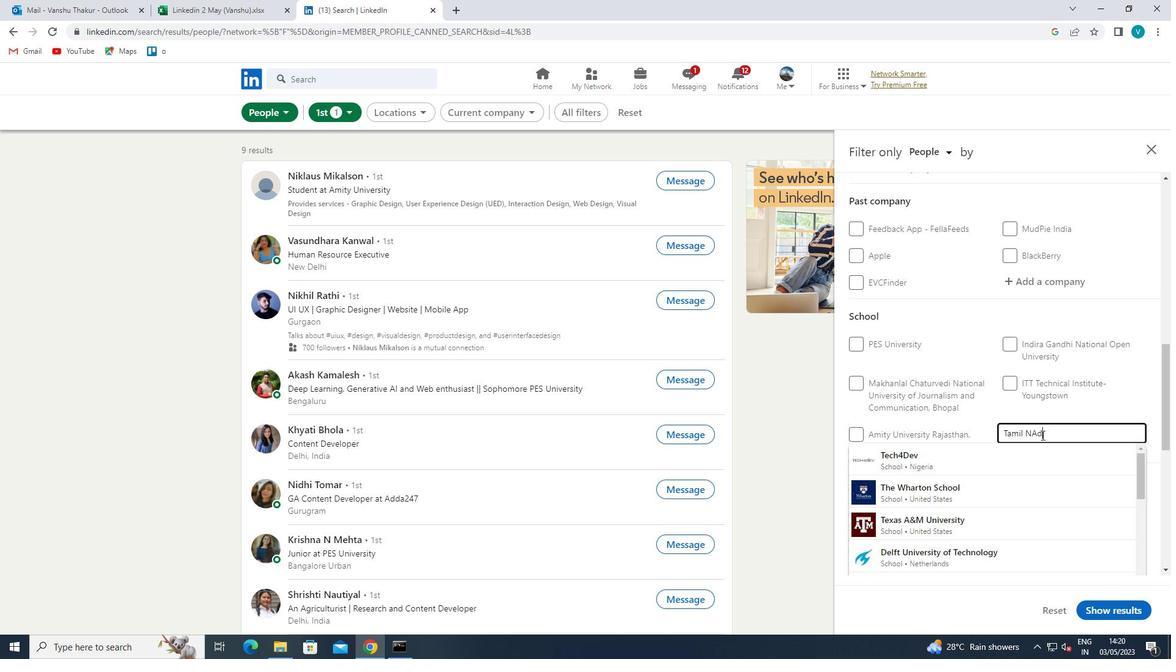 
Action: Mouse moved to (1029, 442)
Screenshot: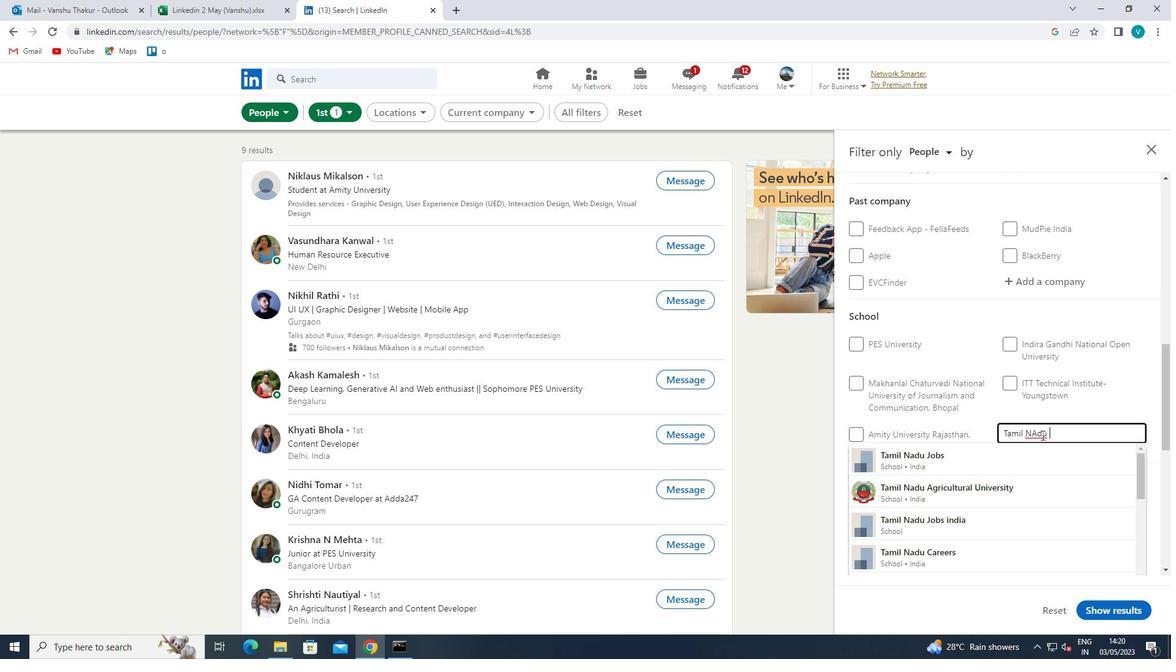 
Action: Mouse pressed left at (1029, 442)
Screenshot: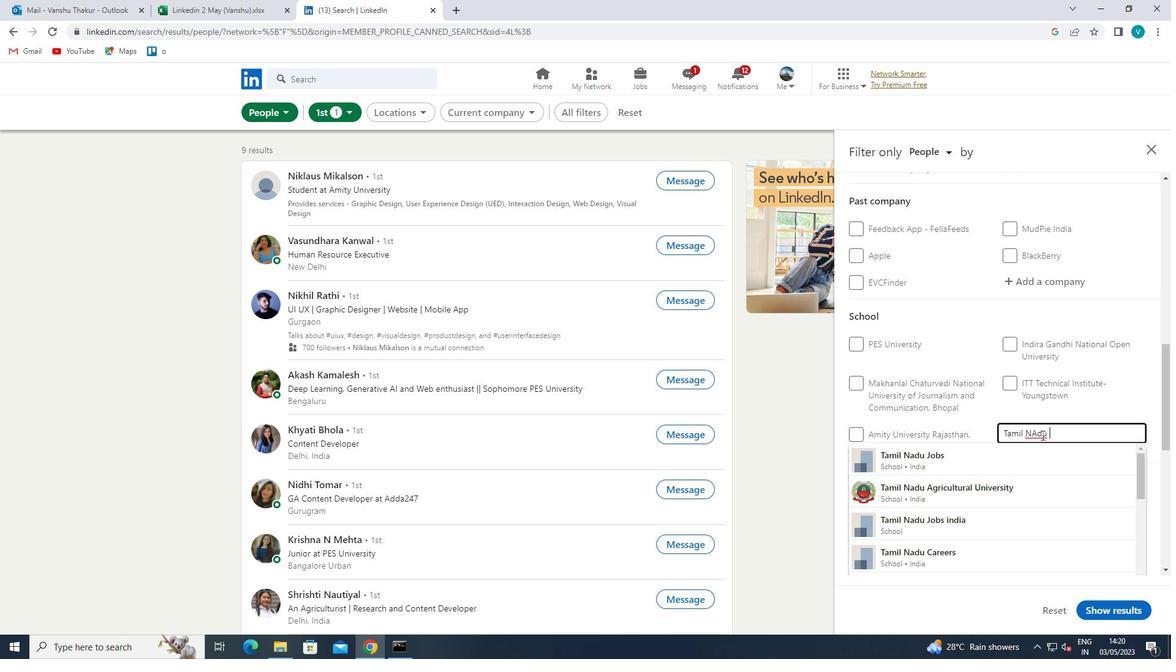 
Action: Mouse scrolled (1029, 441) with delta (0, 0)
Screenshot: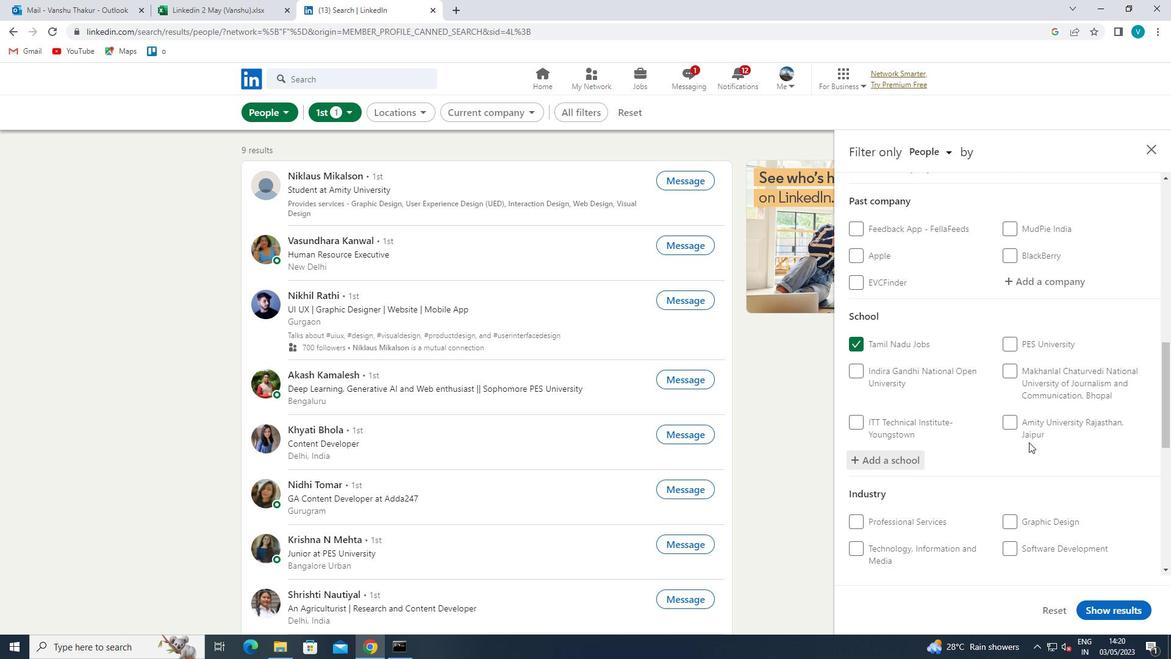 
Action: Mouse scrolled (1029, 441) with delta (0, 0)
Screenshot: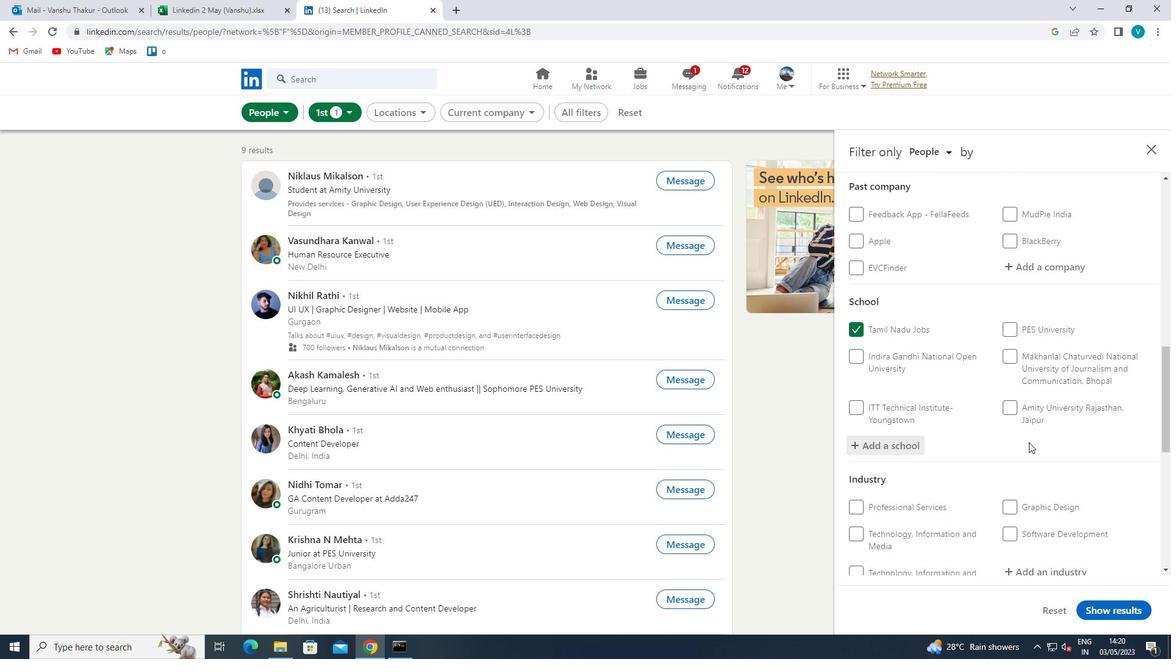 
Action: Mouse scrolled (1029, 441) with delta (0, 0)
Screenshot: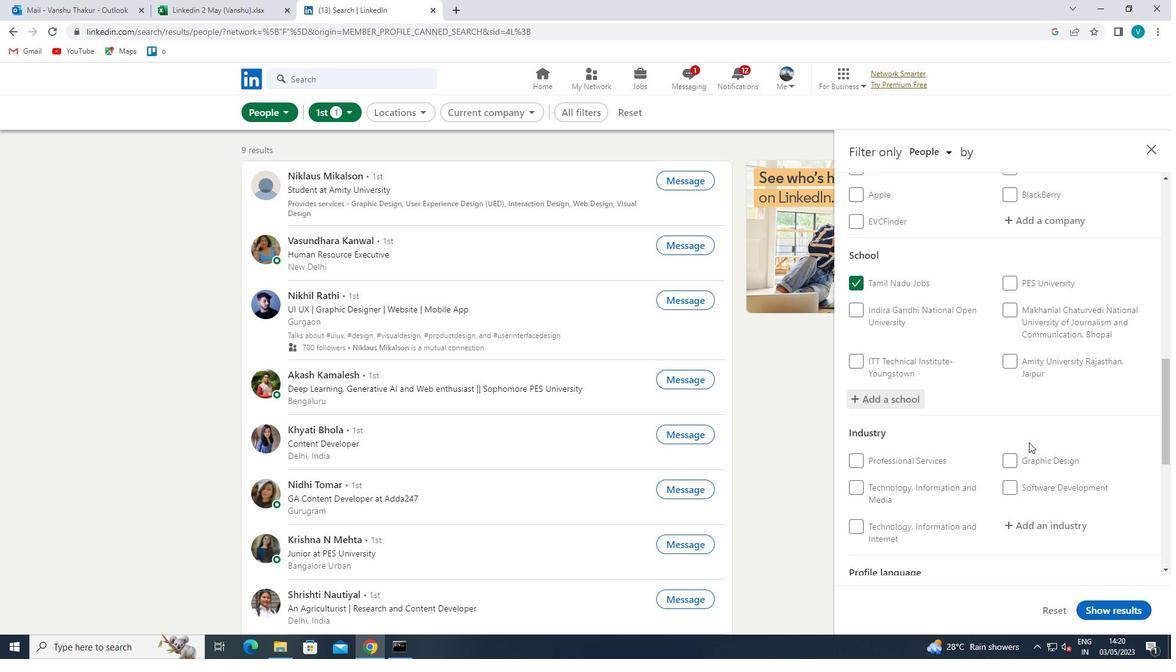 
Action: Mouse moved to (1049, 402)
Screenshot: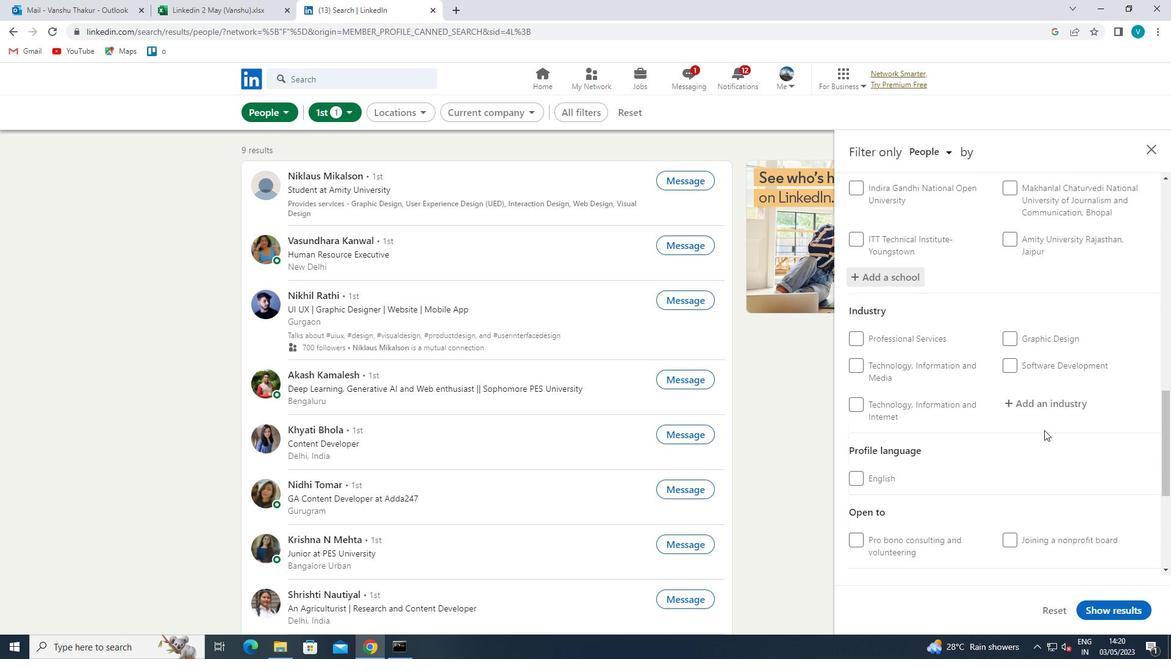 
Action: Mouse pressed left at (1049, 402)
Screenshot: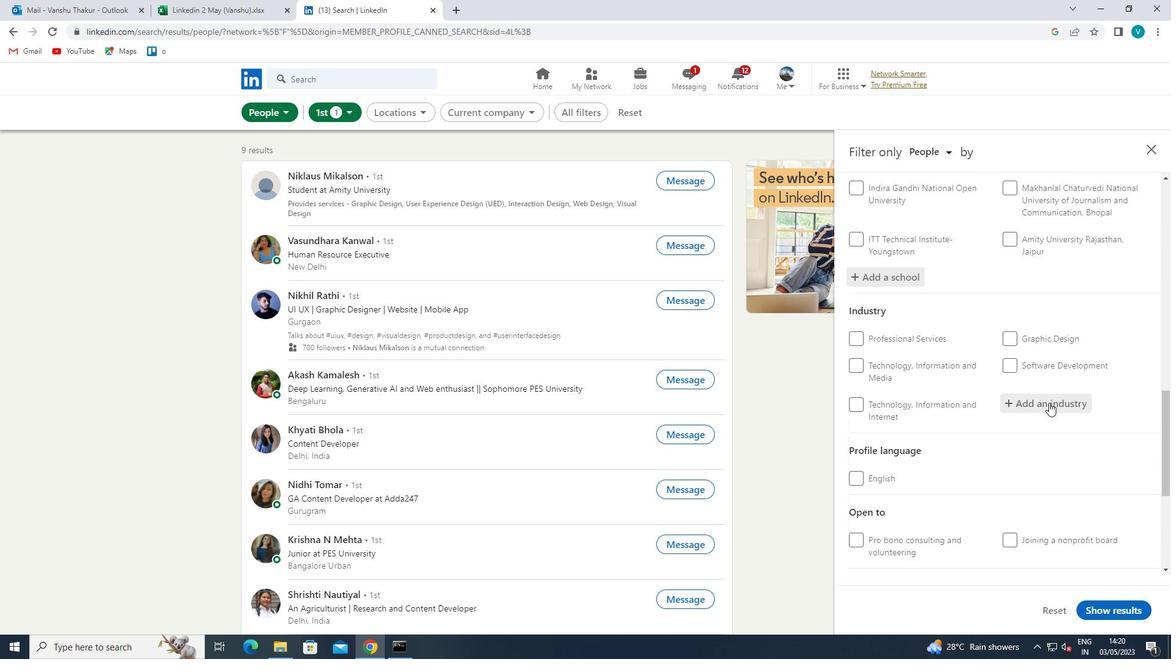 
Action: Key pressed <Key.shift>PUBLIC<Key.space><Key.shift>REKA<Key.backspace><Key.backspace>LA
Screenshot: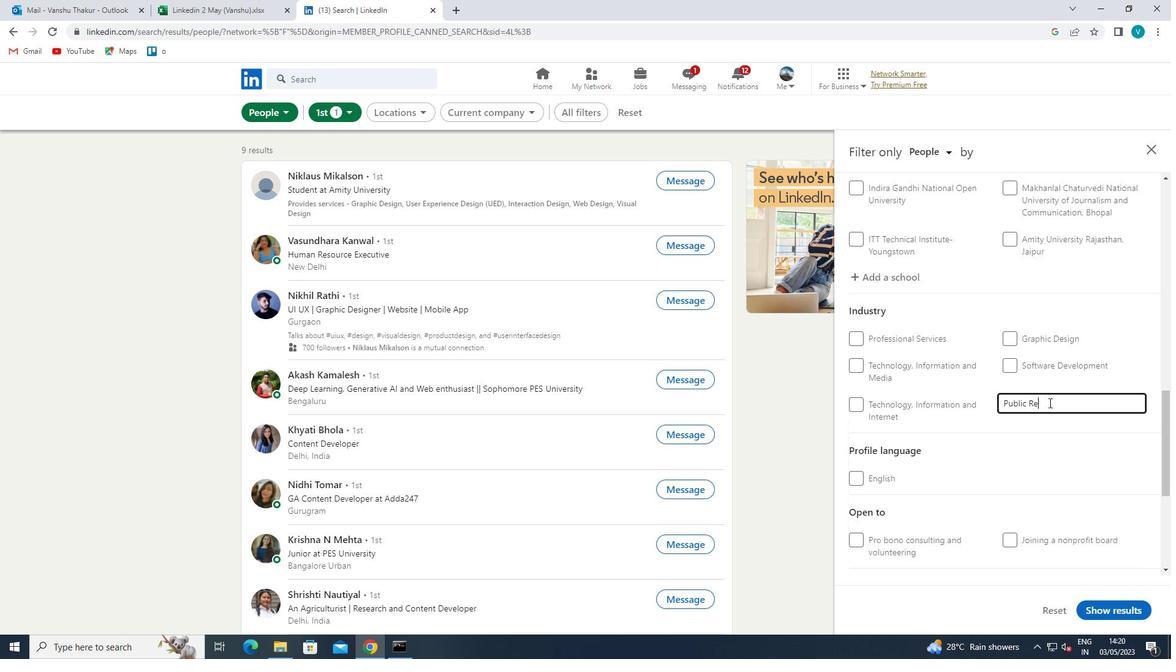 
Action: Mouse moved to (1026, 415)
Screenshot: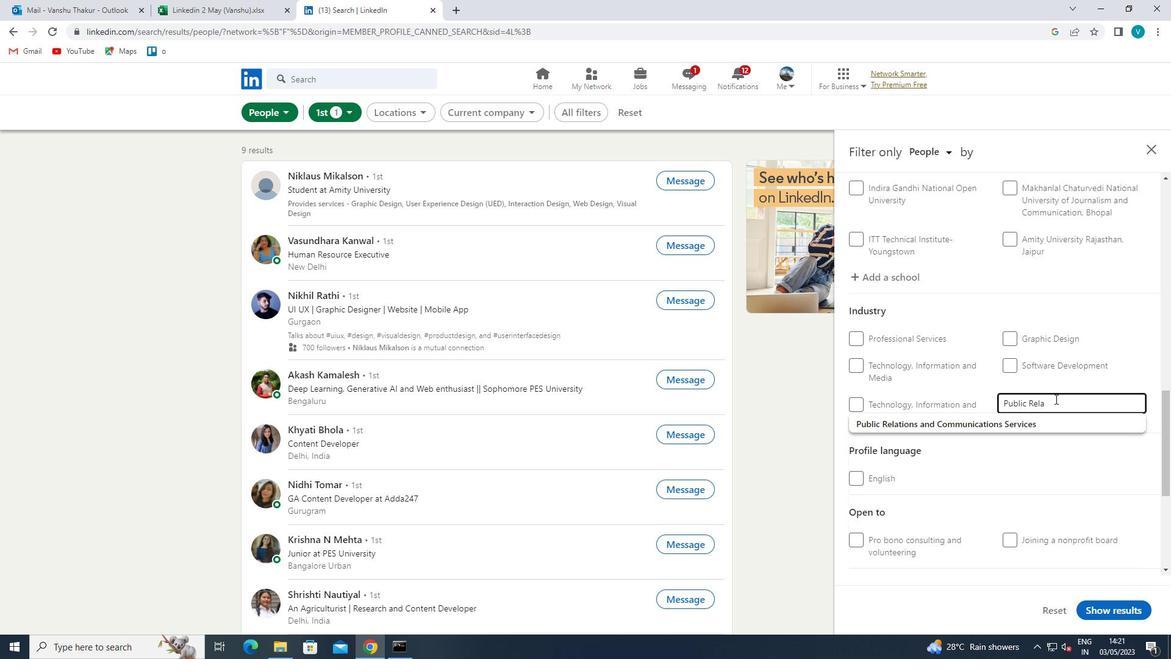 
Action: Mouse pressed left at (1026, 415)
Screenshot: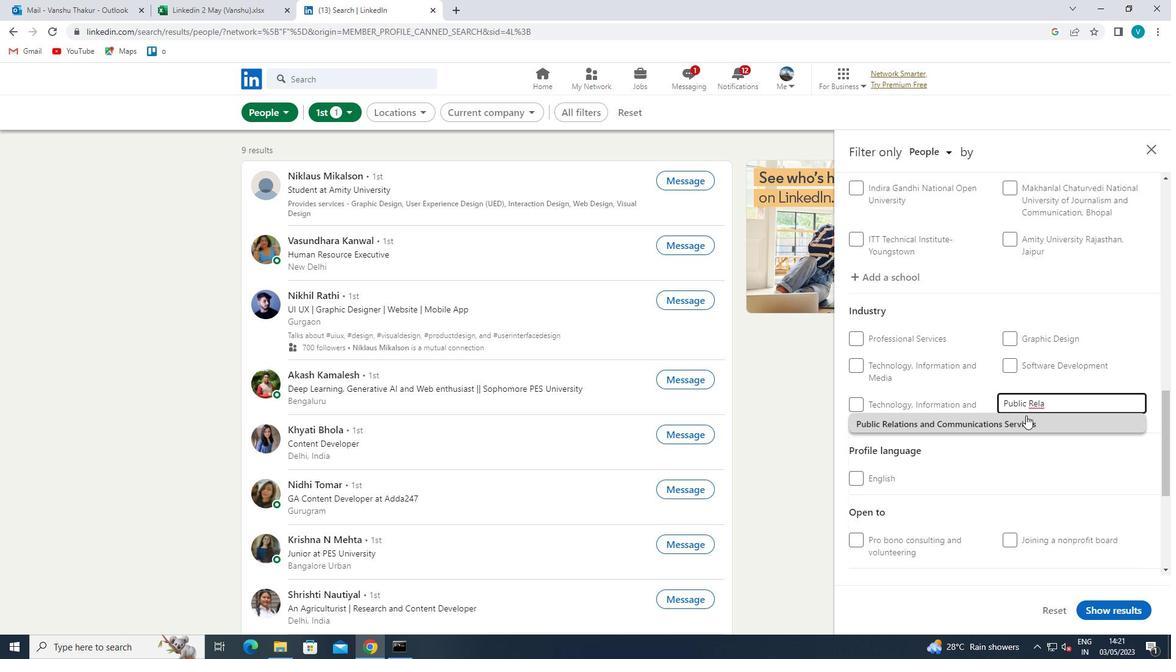 
Action: Mouse scrolled (1026, 415) with delta (0, 0)
Screenshot: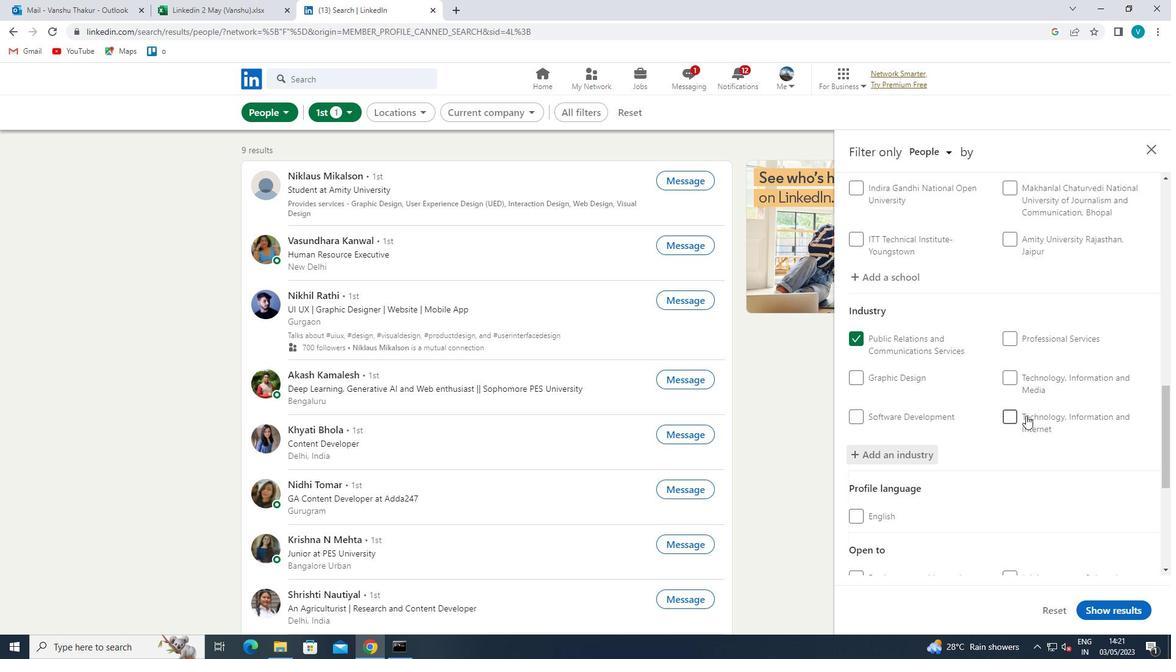
Action: Mouse scrolled (1026, 415) with delta (0, 0)
Screenshot: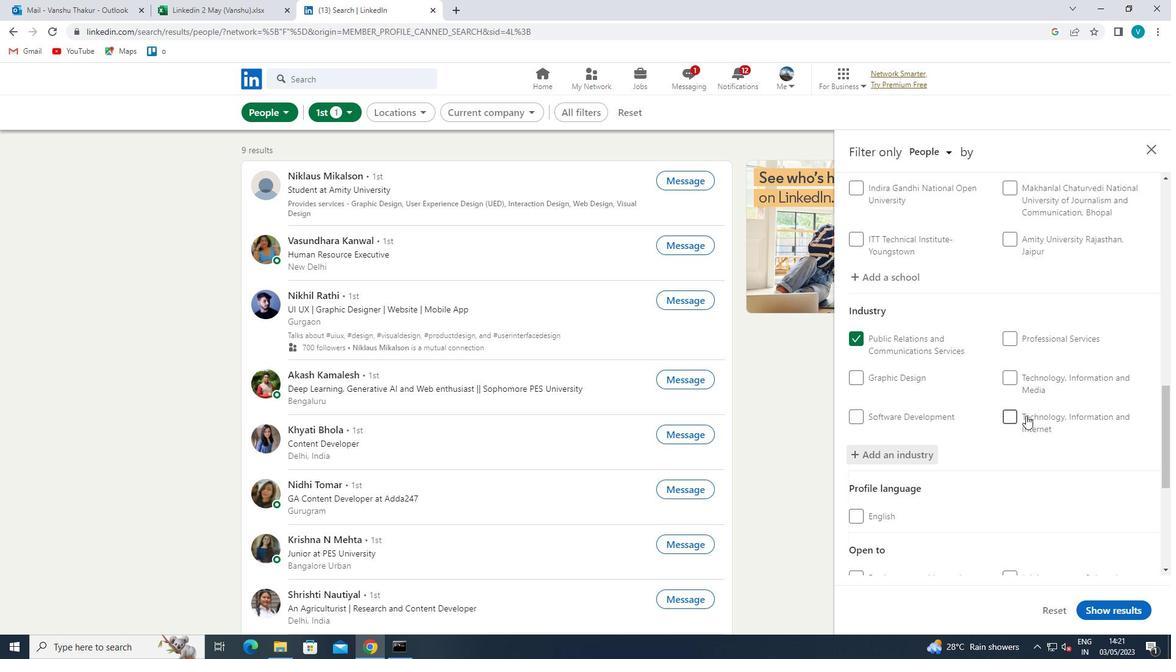 
Action: Mouse scrolled (1026, 415) with delta (0, 0)
Screenshot: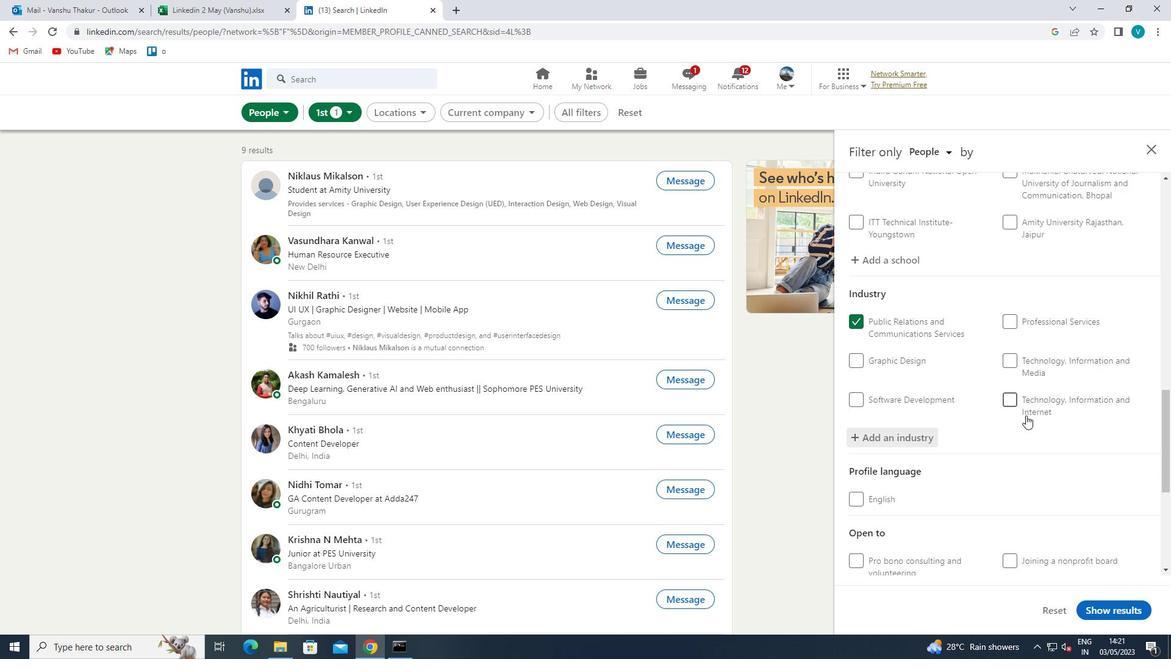 
Action: Mouse scrolled (1026, 415) with delta (0, 0)
Screenshot: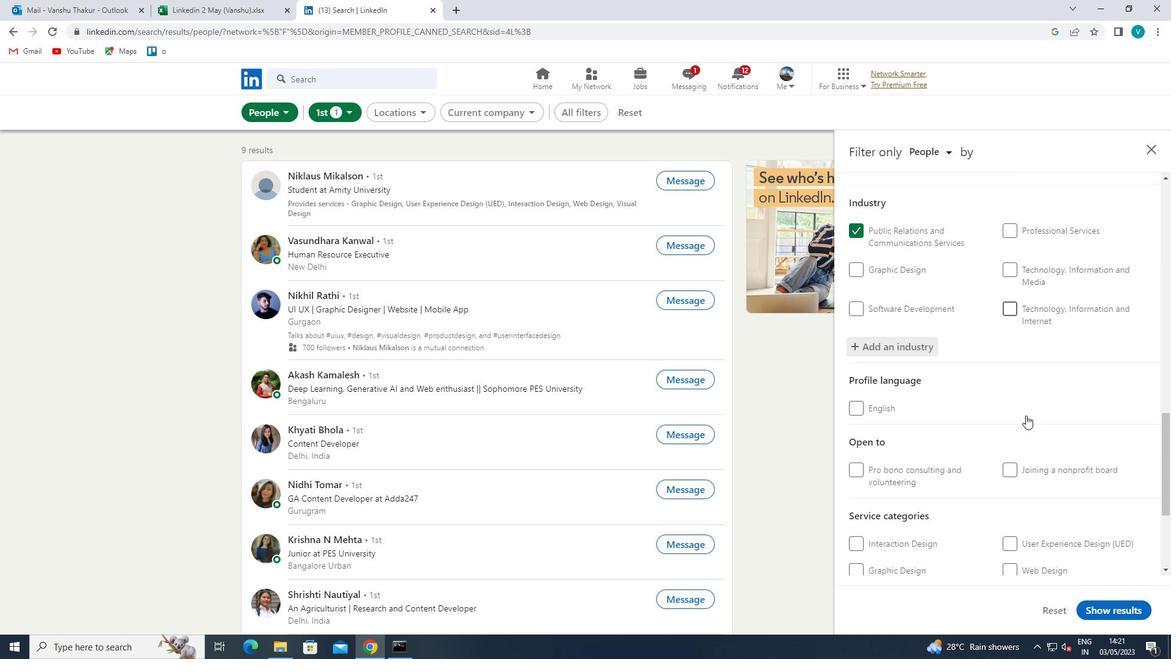 
Action: Mouse scrolled (1026, 415) with delta (0, 0)
Screenshot: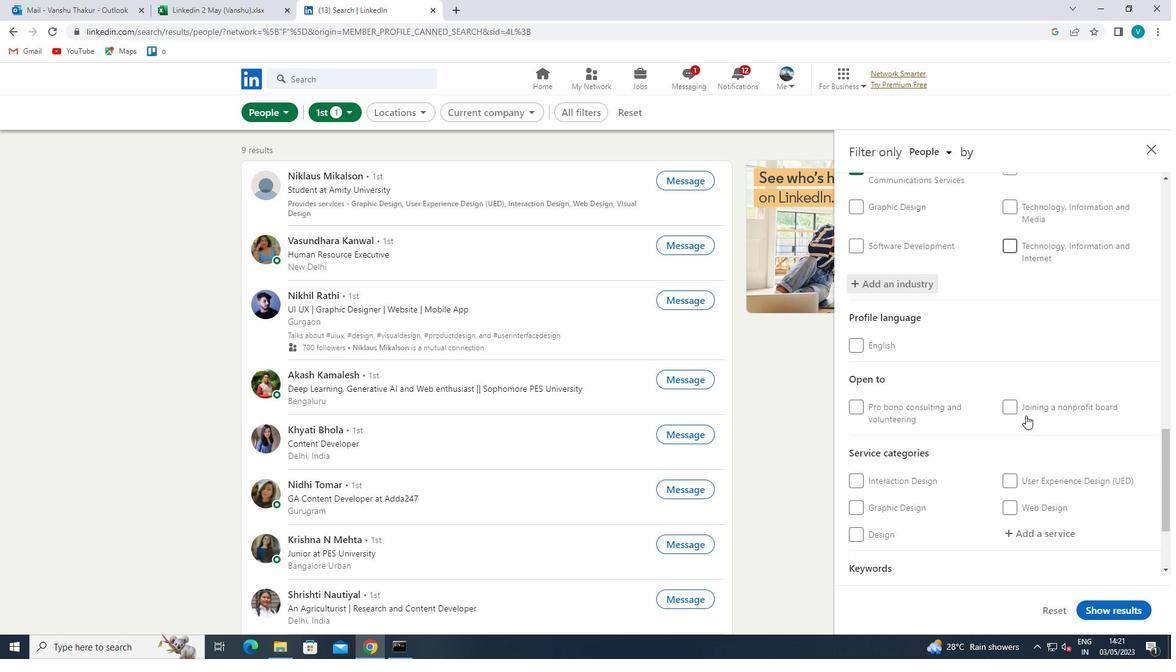 
Action: Mouse moved to (1036, 399)
Screenshot: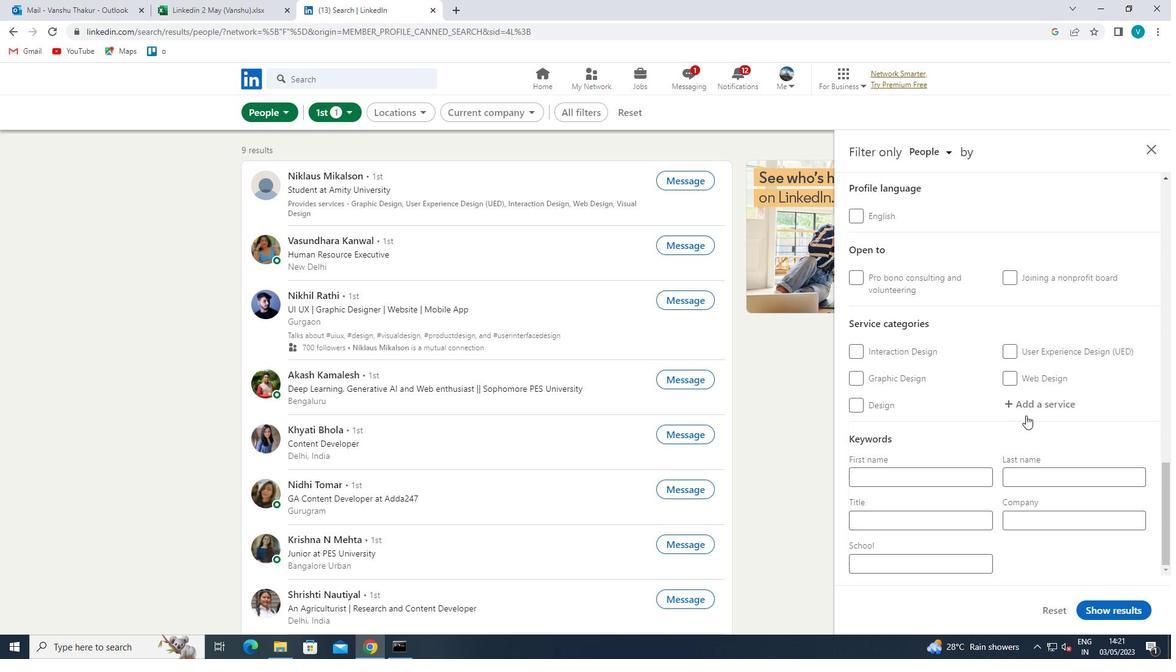 
Action: Mouse pressed left at (1036, 399)
Screenshot: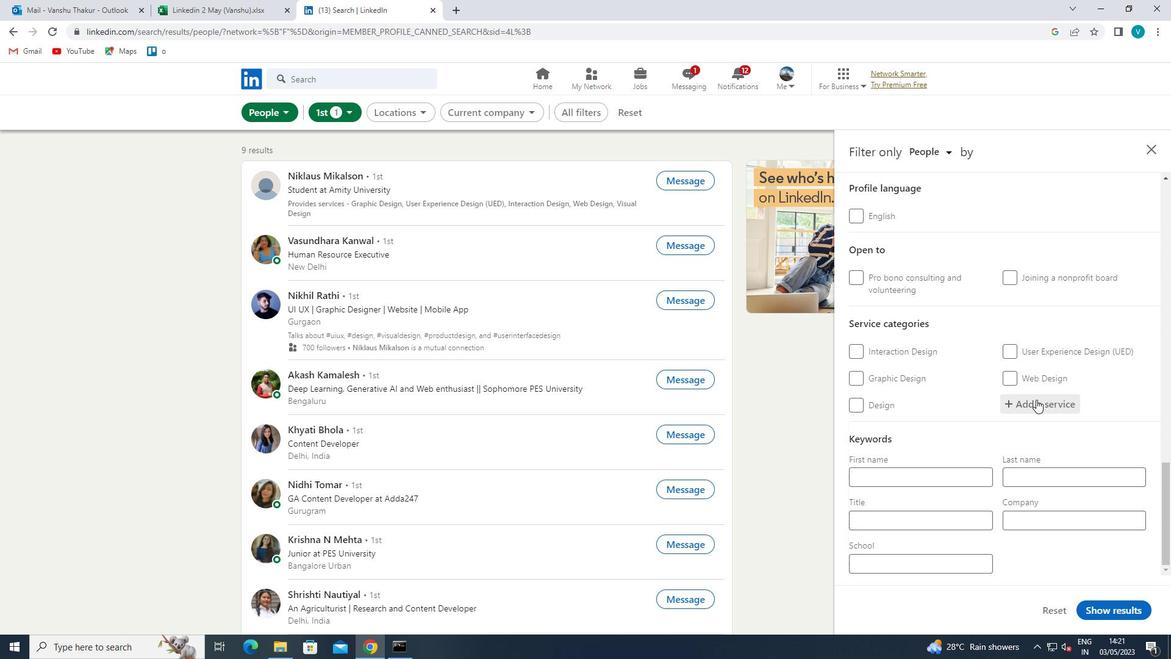 
Action: Mouse moved to (1041, 396)
Screenshot: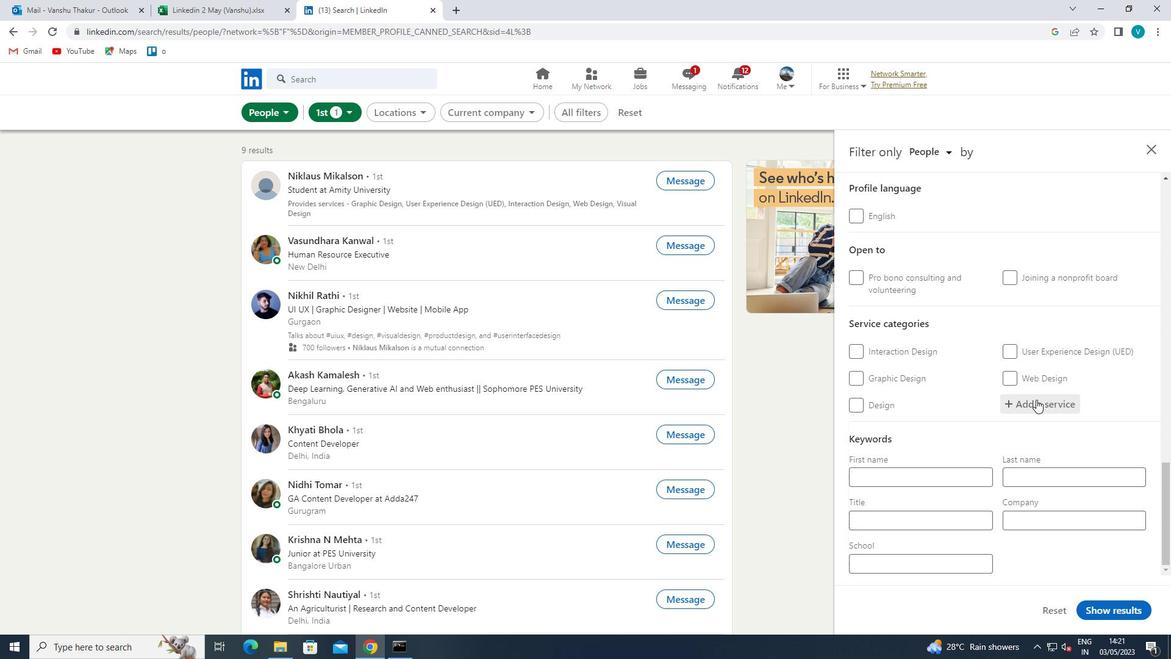 
Action: Key pressed <Key.shift>AUT<Key.space><Key.left>O<Key.space>
Screenshot: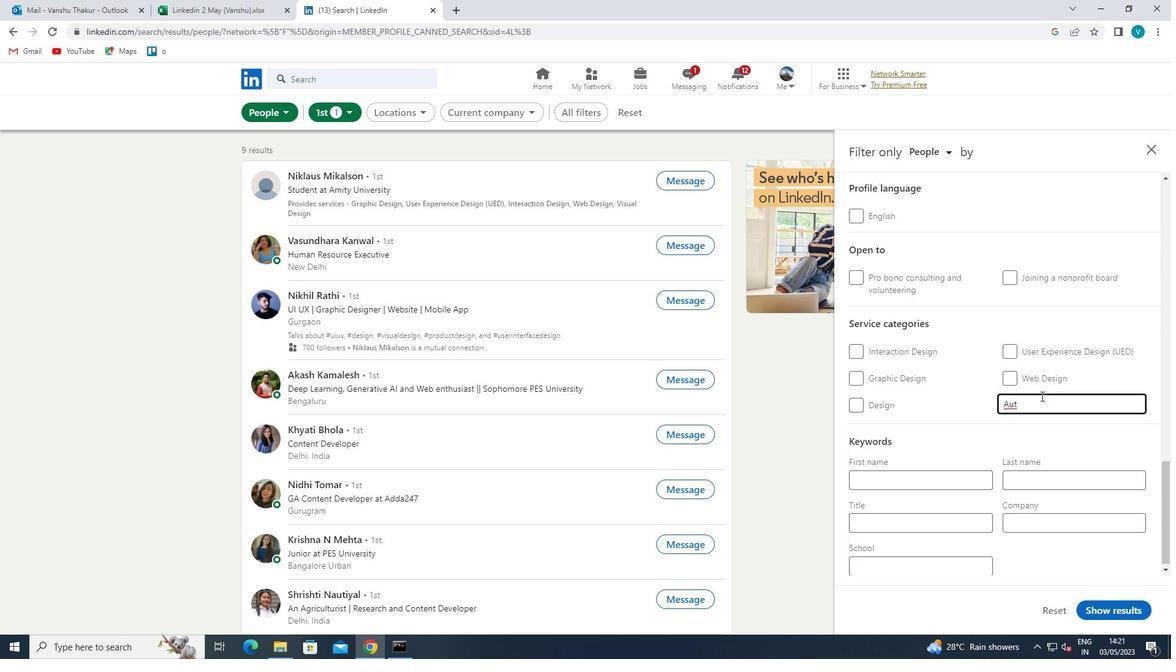 
Action: Mouse moved to (1006, 416)
Screenshot: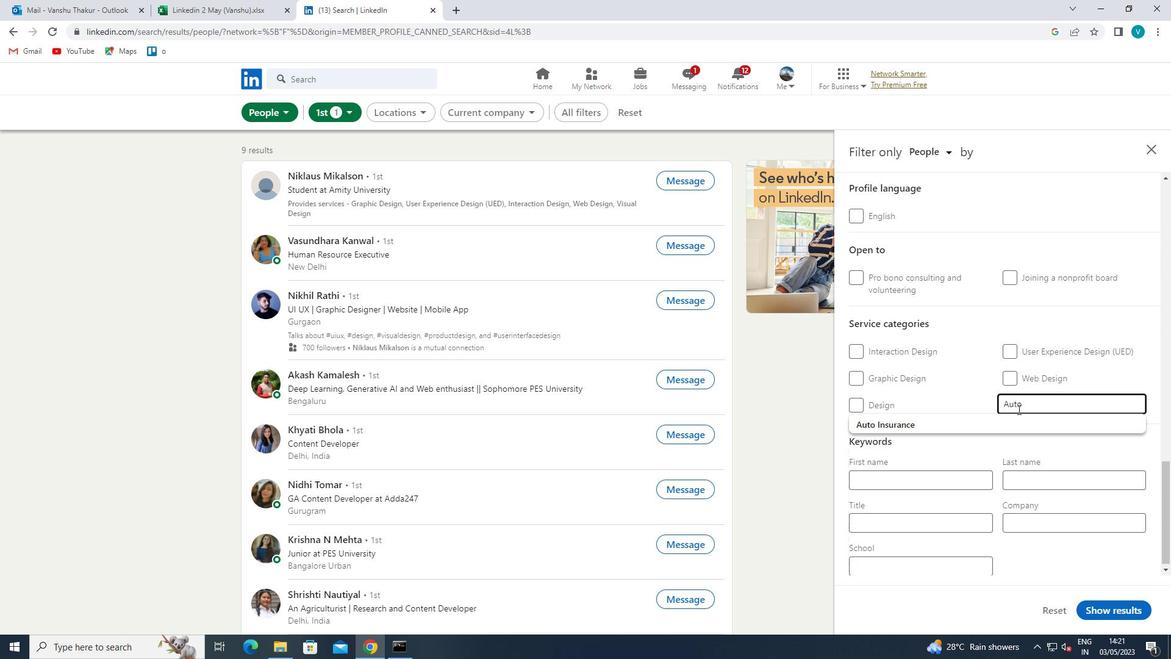 
Action: Mouse pressed left at (1006, 416)
Screenshot: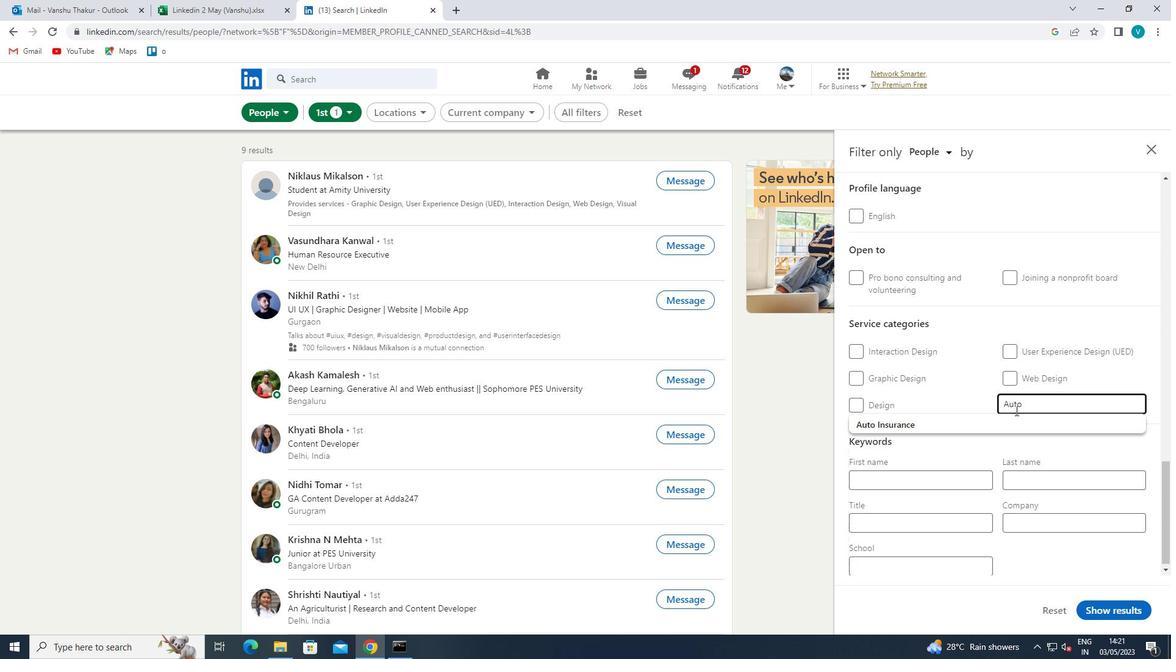 
Action: Mouse scrolled (1006, 415) with delta (0, 0)
Screenshot: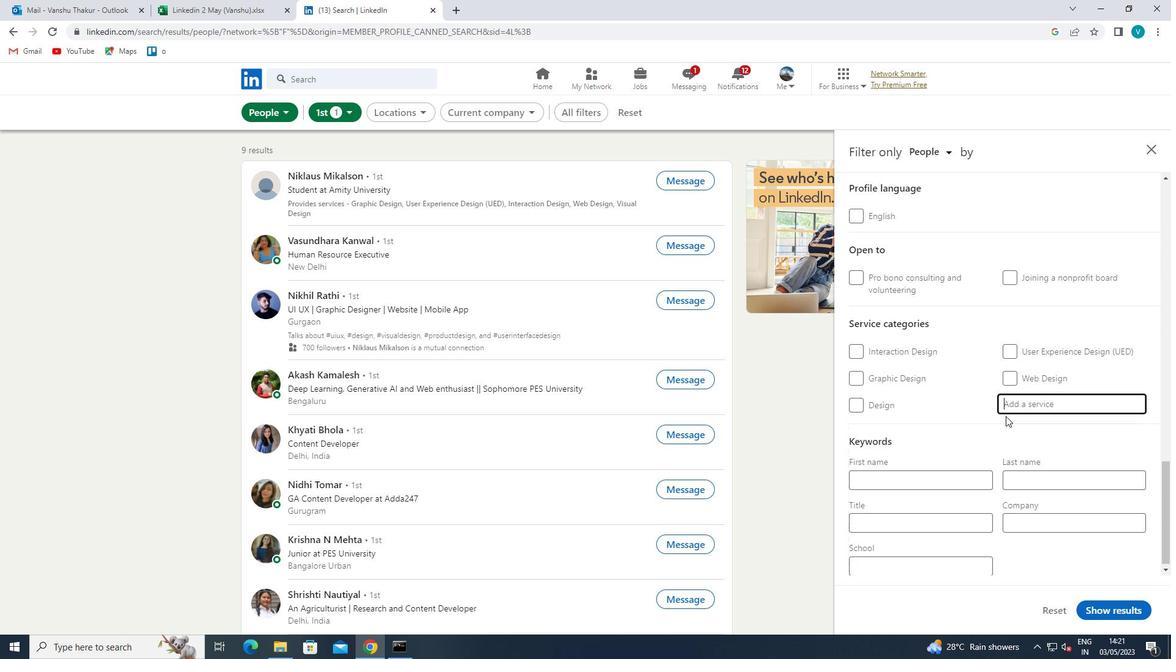 
Action: Mouse moved to (1005, 416)
Screenshot: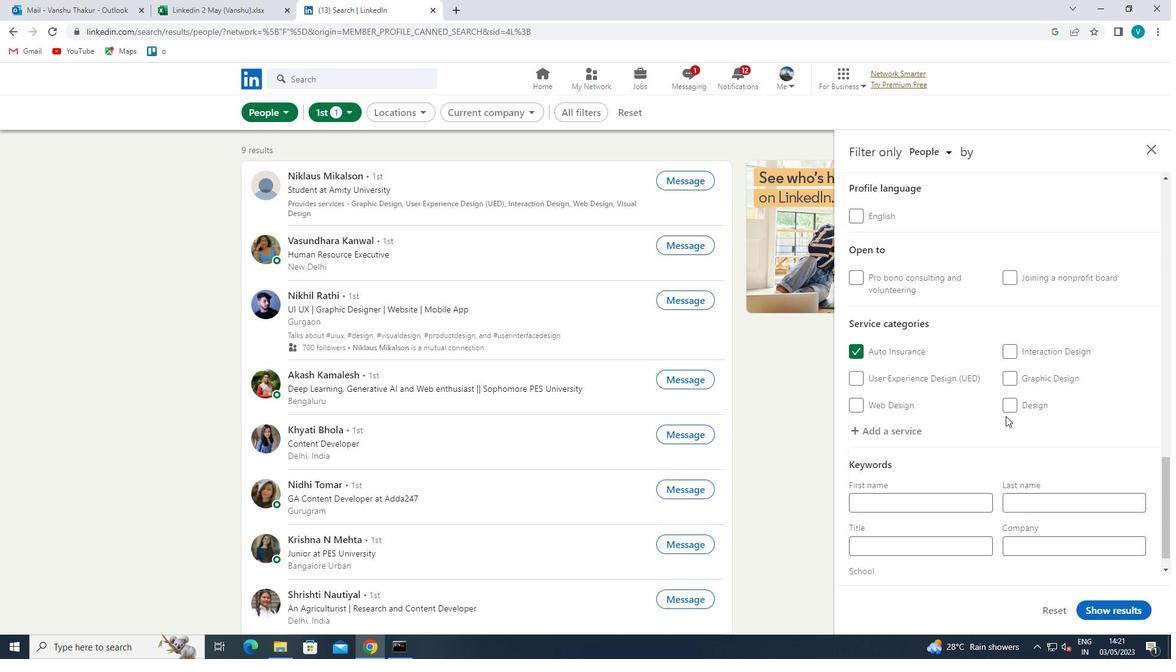
Action: Mouse scrolled (1005, 416) with delta (0, 0)
Screenshot: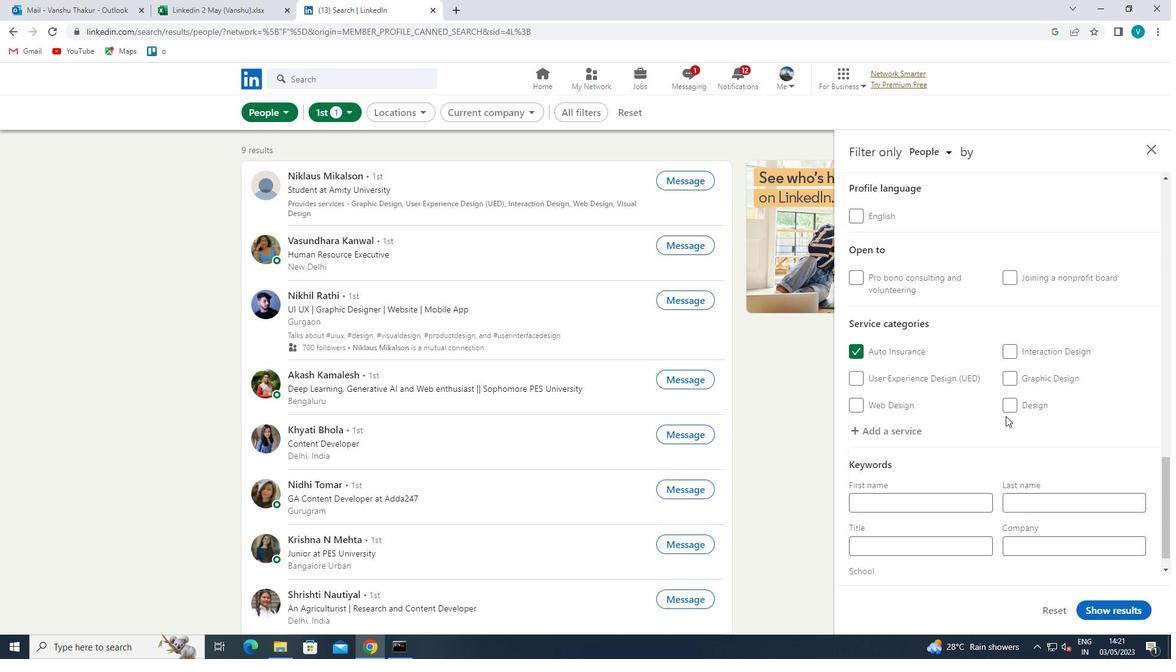 
Action: Mouse moved to (1005, 416)
Screenshot: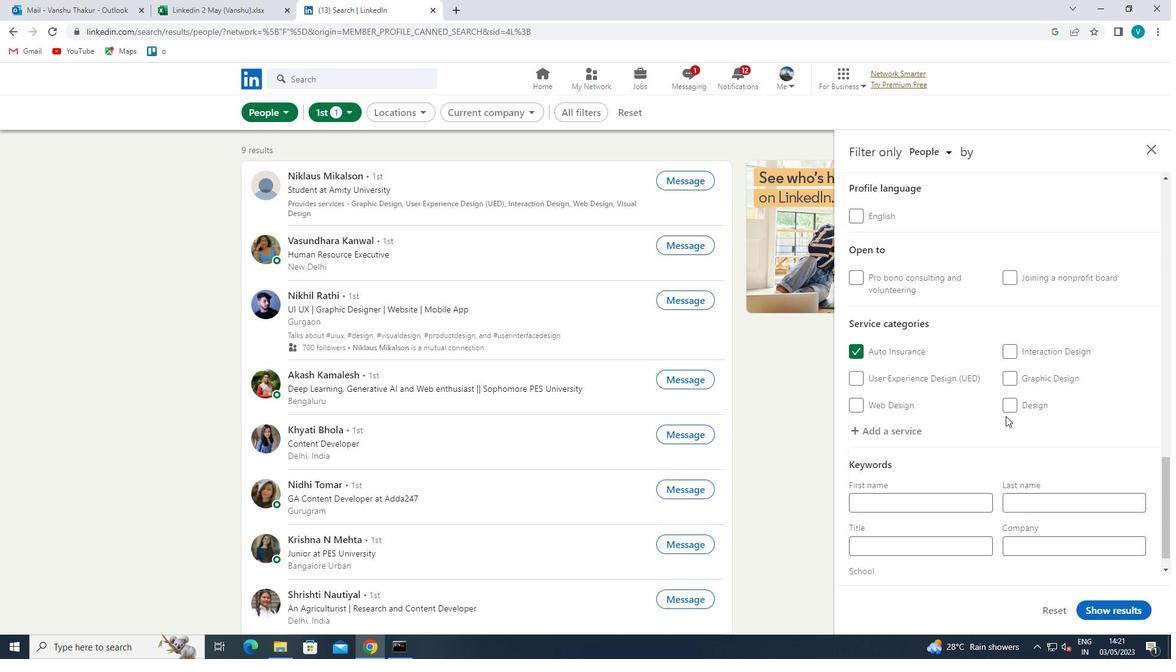 
Action: Mouse scrolled (1005, 416) with delta (0, 0)
Screenshot: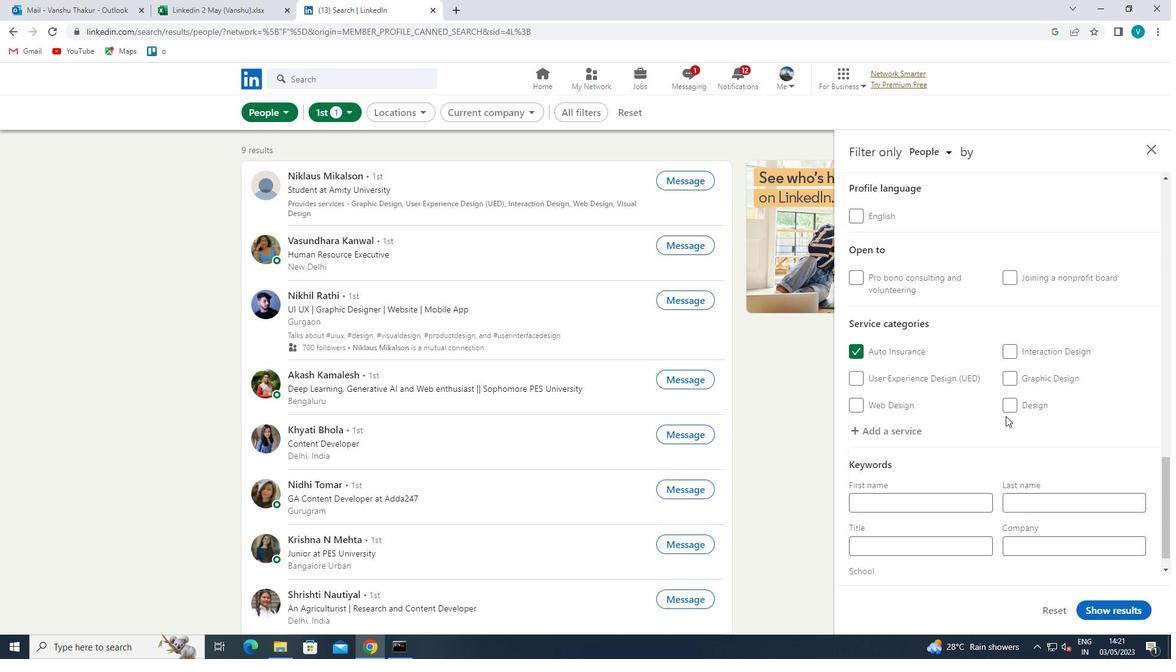 
Action: Mouse moved to (1005, 416)
Screenshot: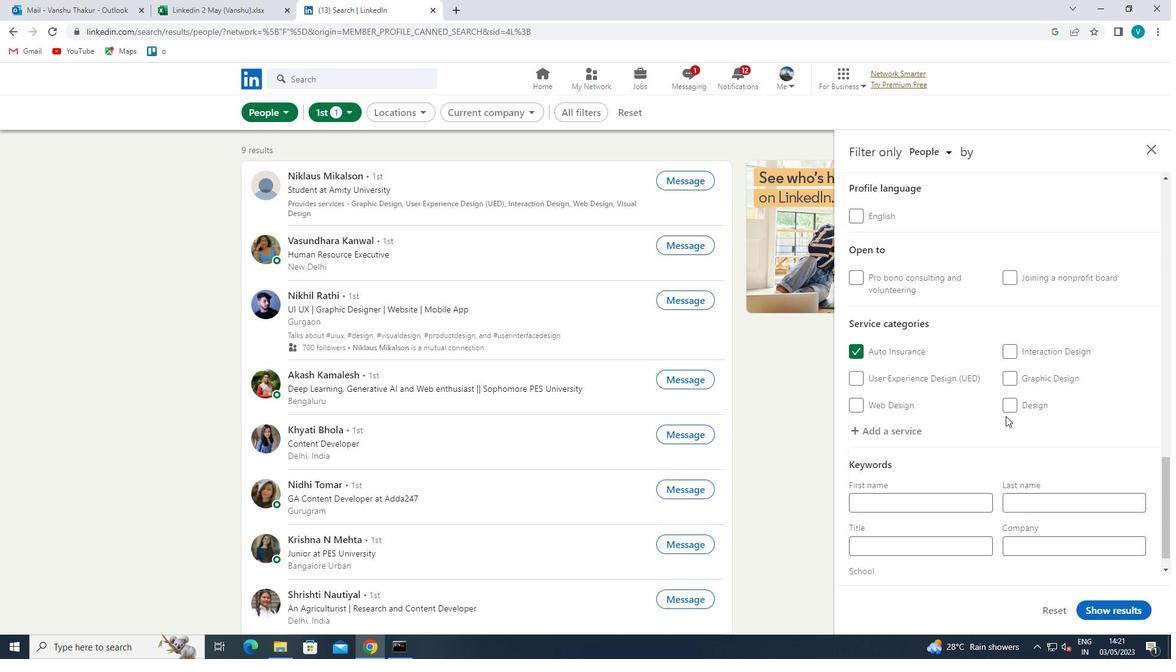 
Action: Mouse scrolled (1005, 416) with delta (0, 0)
Screenshot: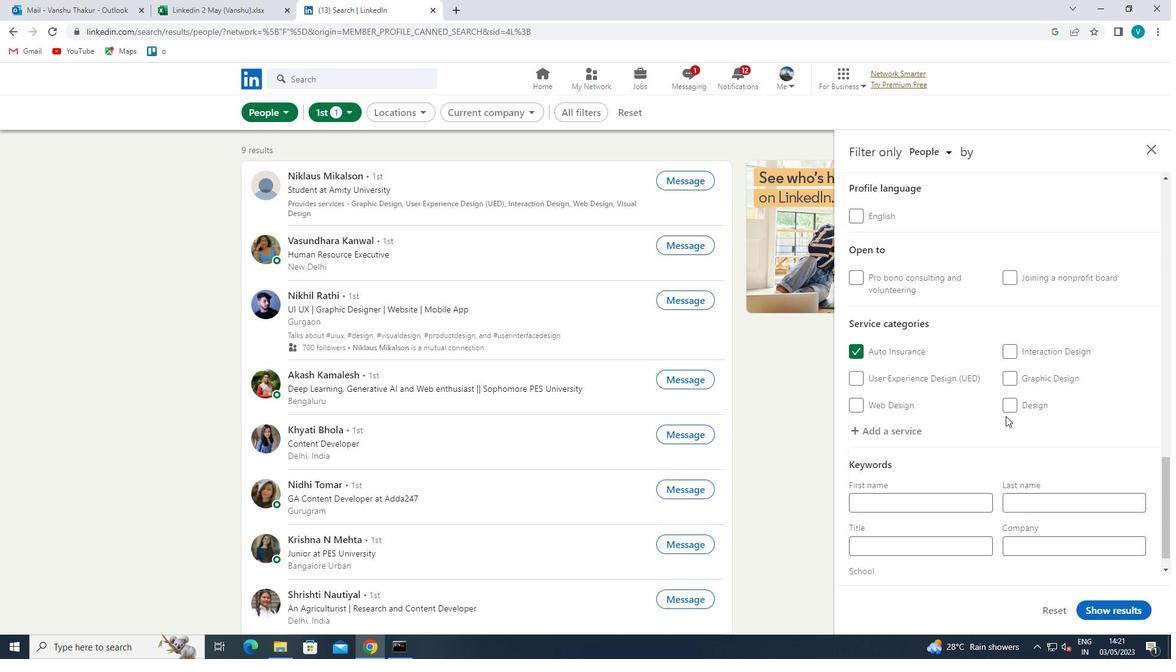 
Action: Mouse moved to (932, 528)
Screenshot: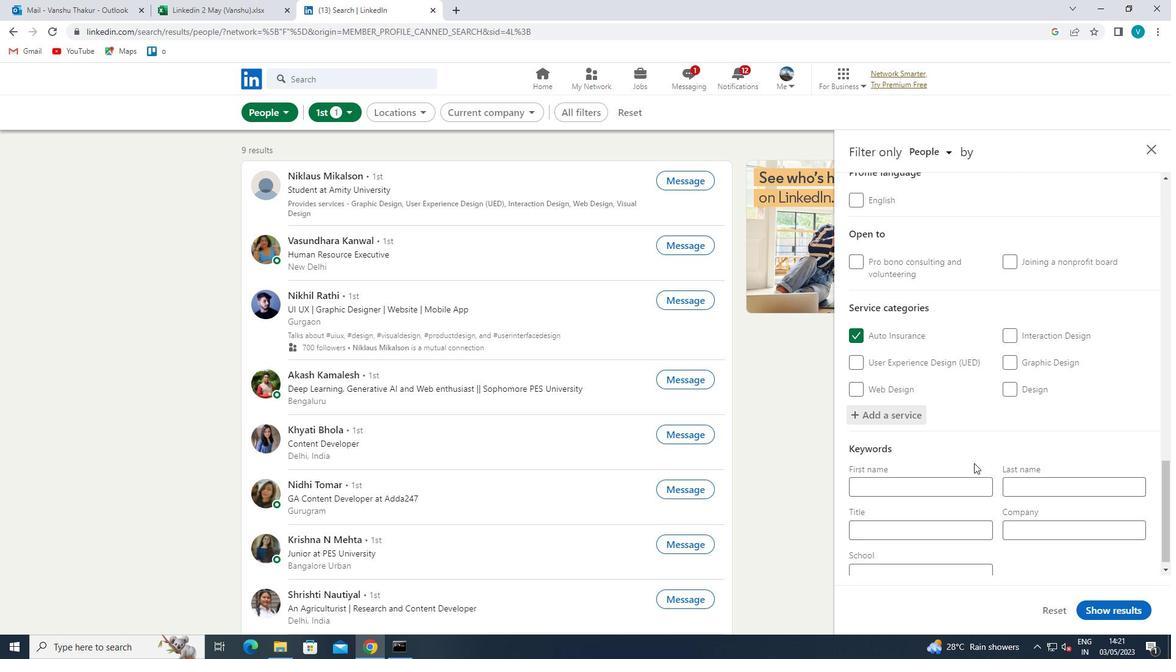 
Action: Mouse pressed left at (932, 528)
Screenshot: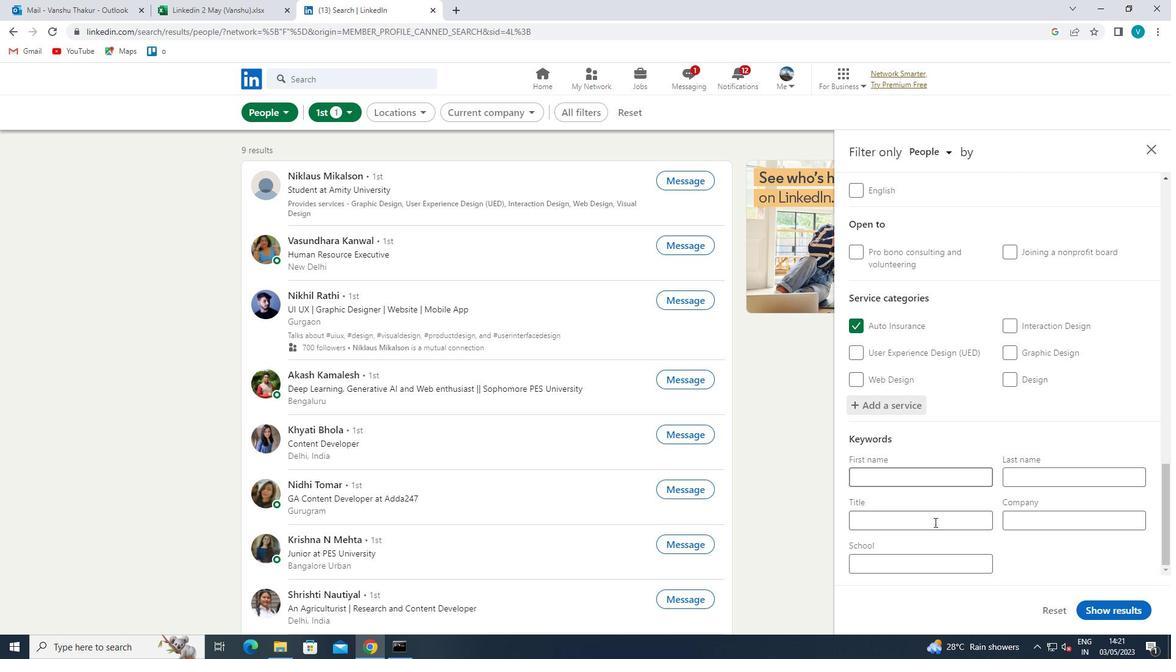 
Action: Key pressed <Key.shift>MACHINERY<Key.space><Key.shift>OPERAT<Key.backspace>TOR<Key.space>
Screenshot: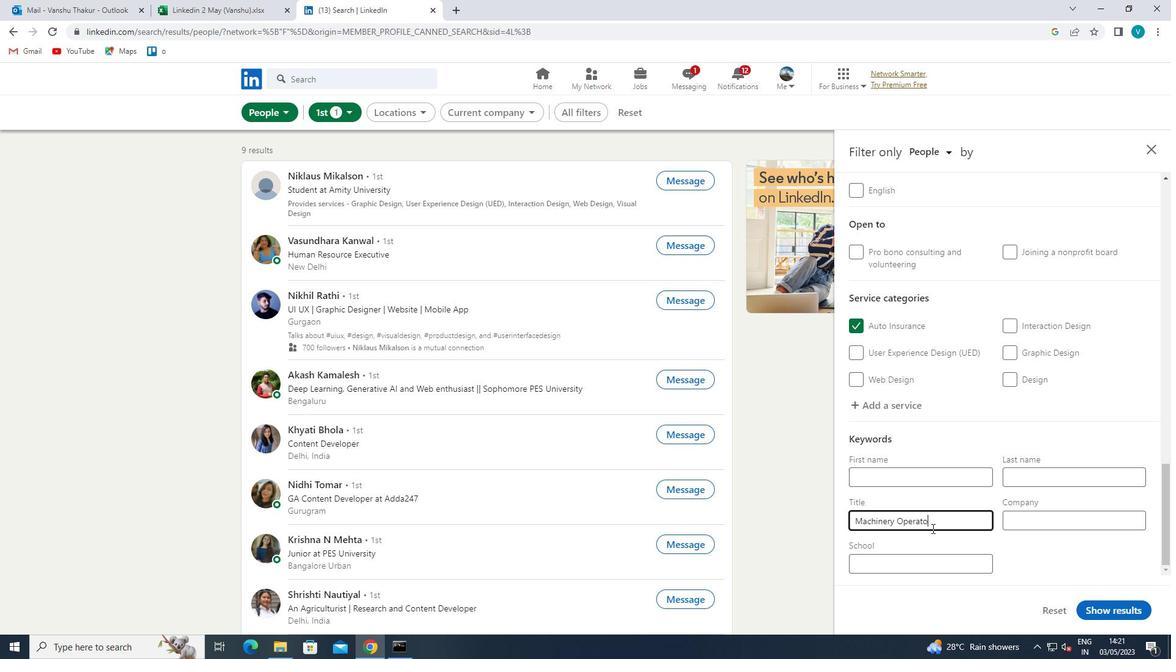 
Action: Mouse moved to (1119, 623)
Screenshot: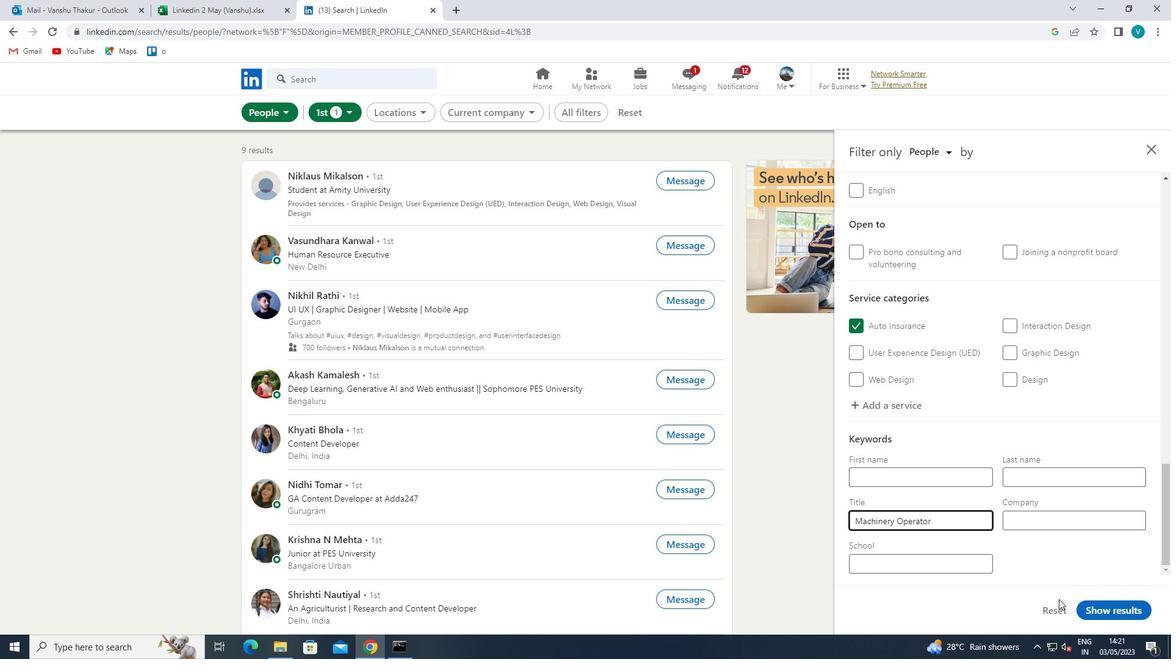 
Action: Mouse pressed left at (1119, 623)
Screenshot: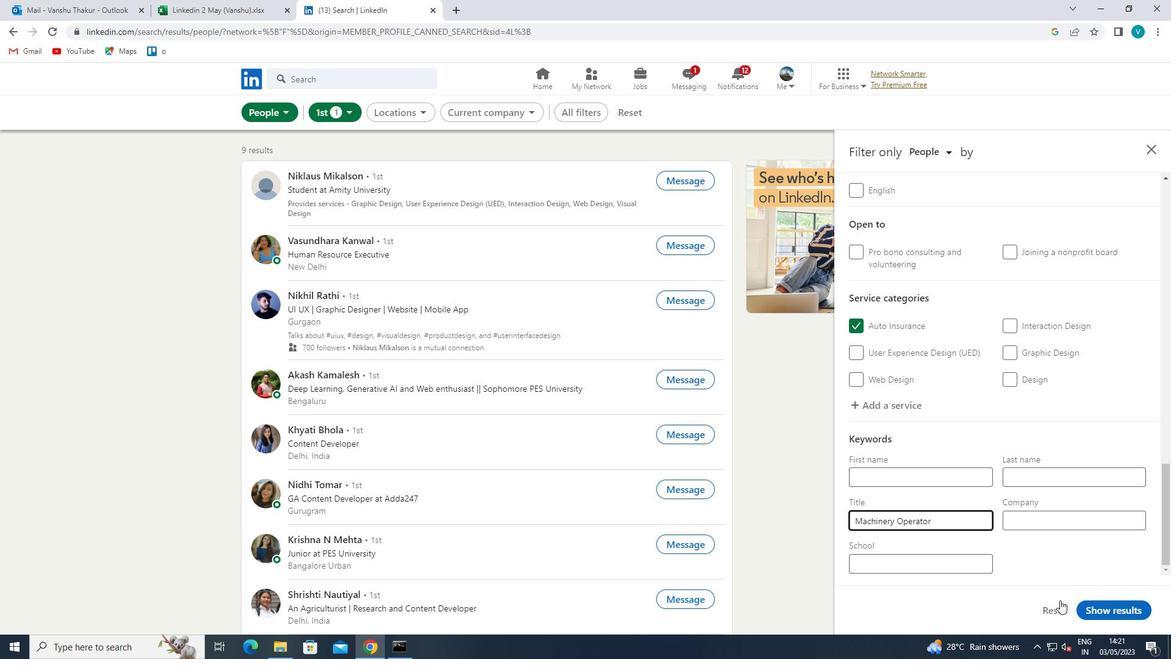 
Action: Mouse moved to (1129, 599)
Screenshot: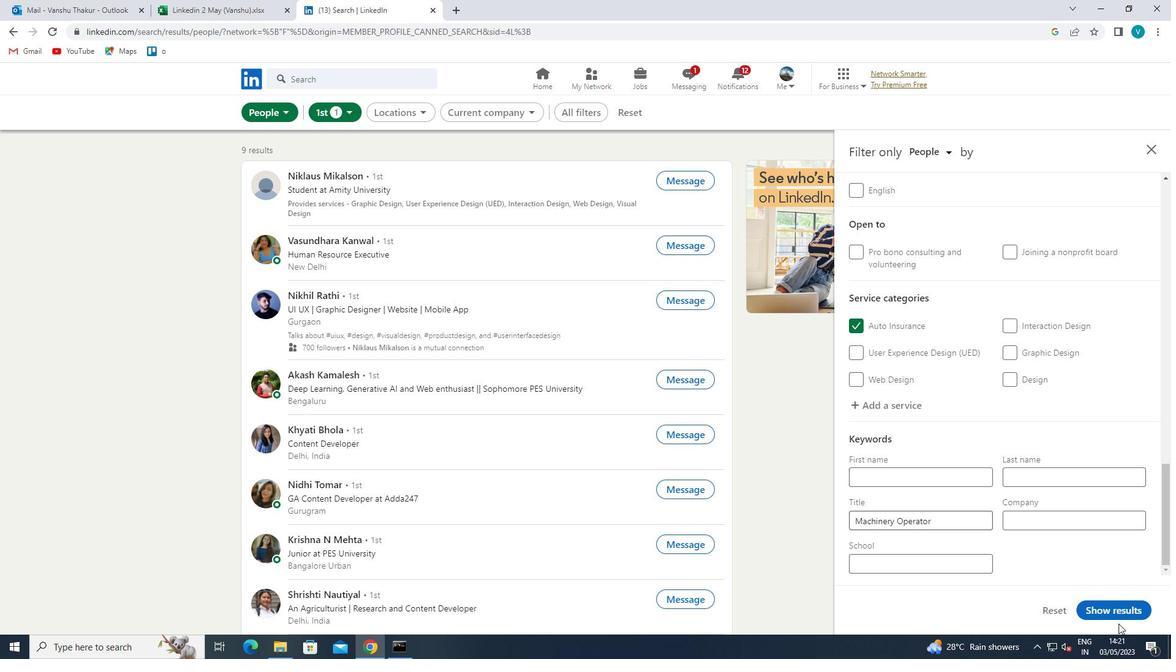
Action: Mouse pressed left at (1129, 599)
Screenshot: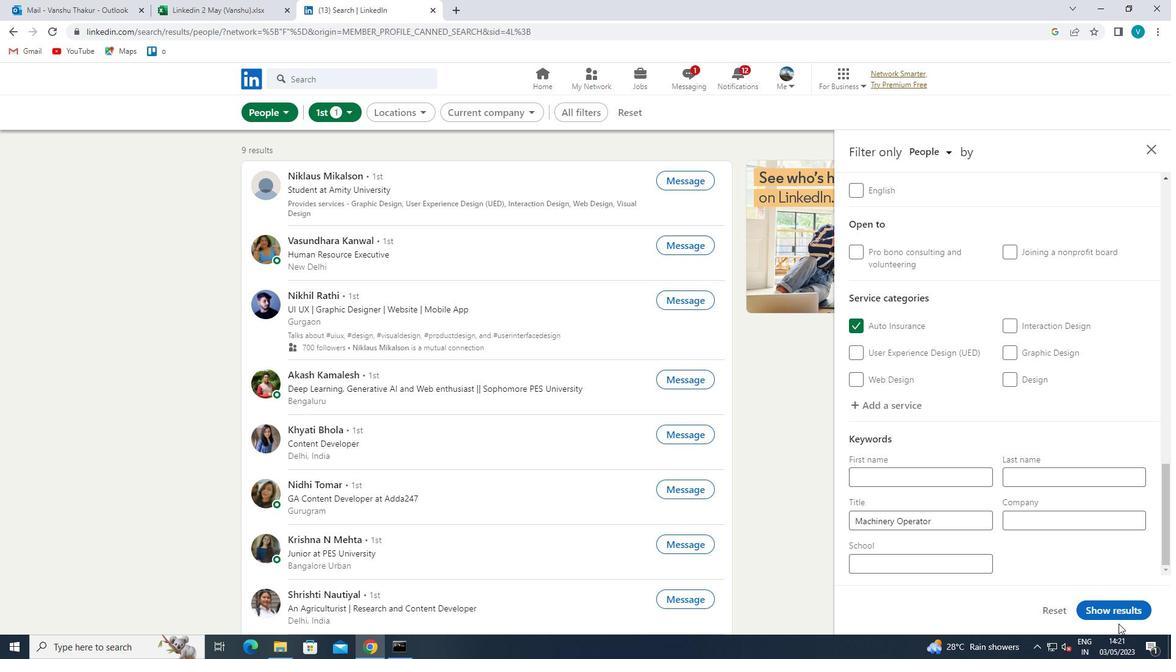 
Action: Mouse moved to (1122, 602)
Screenshot: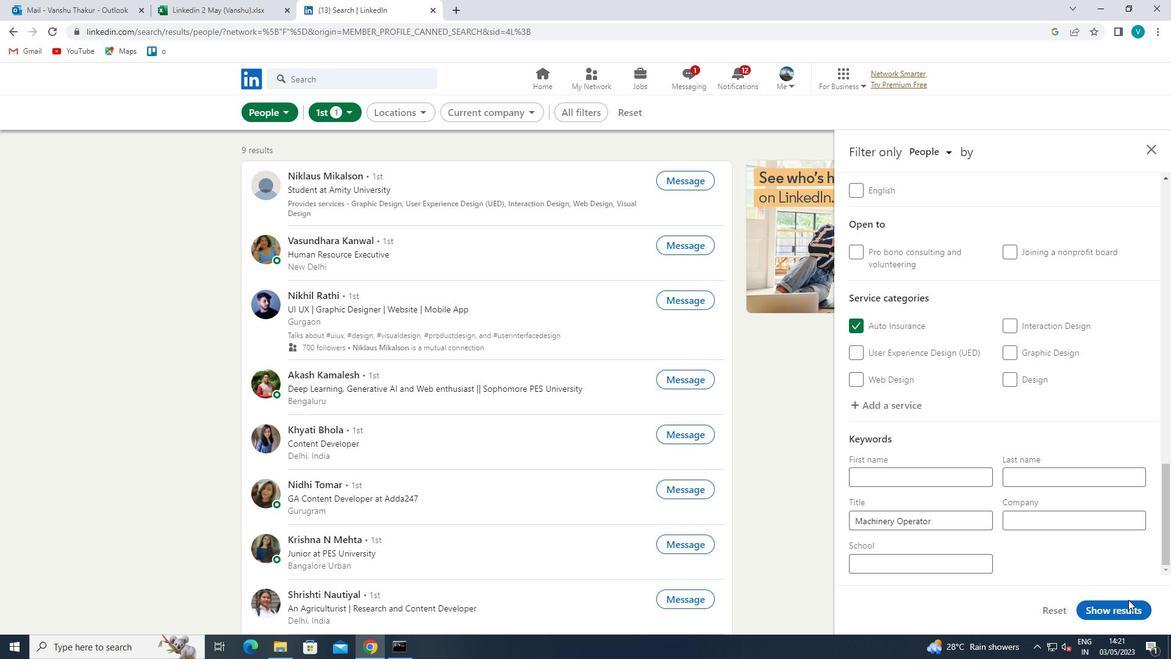 
Action: Mouse pressed left at (1122, 602)
Screenshot: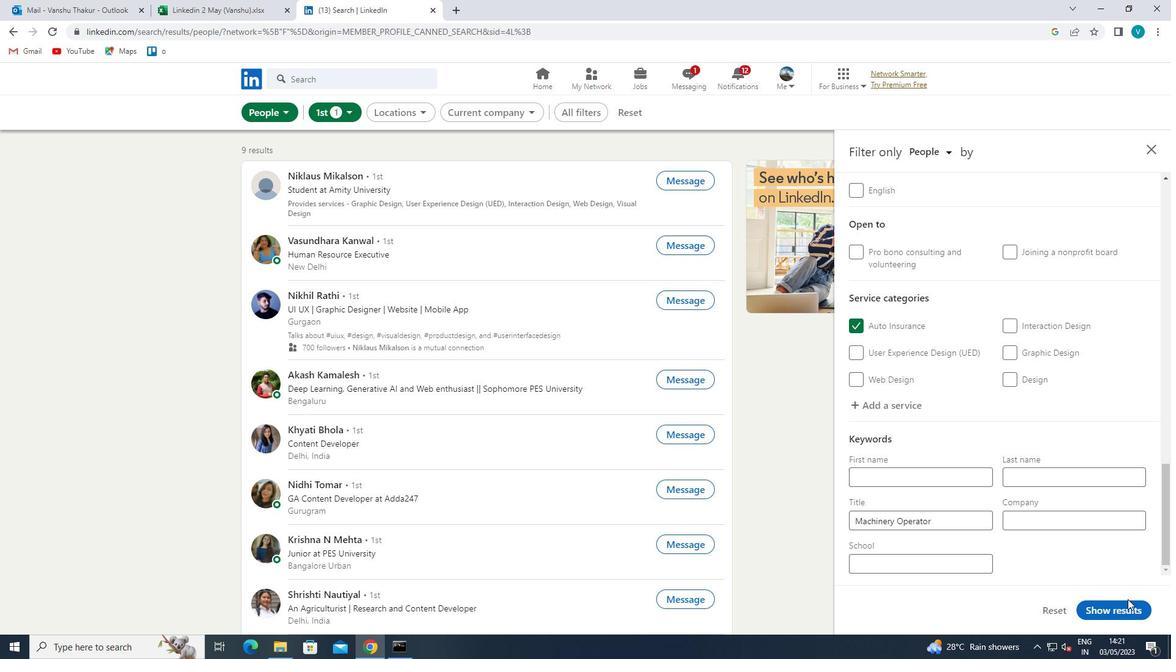 
